 Task: Look for space in Ocosingo, Mexico from 4th September, 2023 to 10th September, 2023 for 1 adult in price range Rs.9000 to Rs.17000. Place can be private room with 1  bedroom having 1 bed and 1 bathroom. Property type can be house, flat, guest house, hotel. Booking option can be shelf check-in. Required host language is English.
Action: Mouse moved to (417, 87)
Screenshot: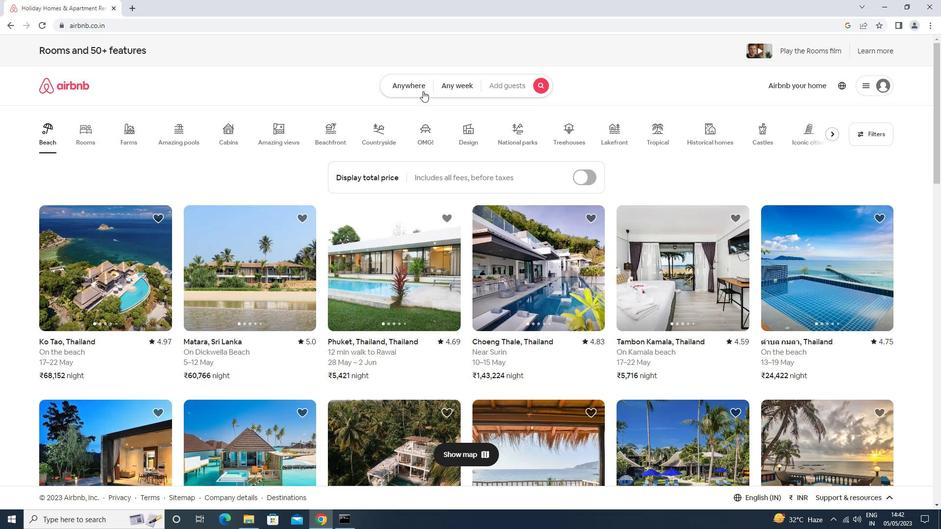 
Action: Mouse pressed left at (417, 87)
Screenshot: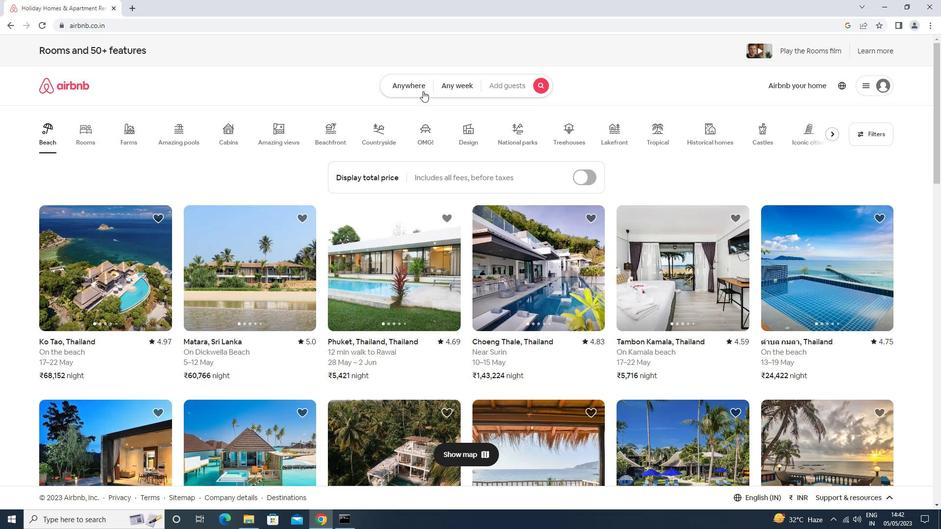 
Action: Mouse moved to (337, 127)
Screenshot: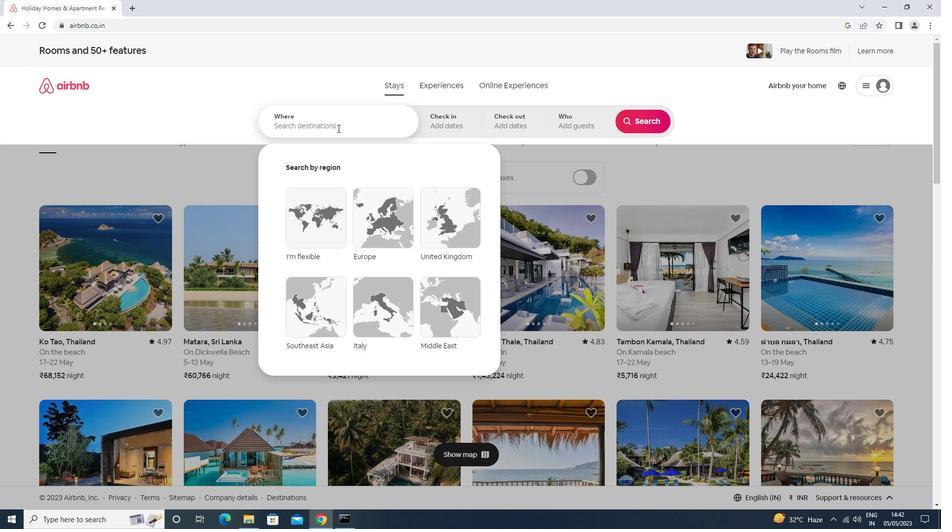 
Action: Mouse pressed left at (337, 127)
Screenshot: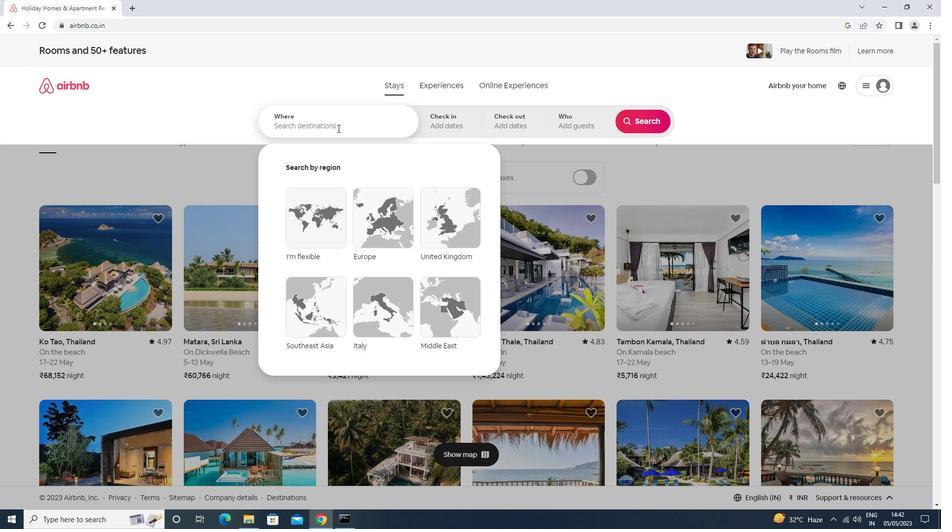 
Action: Mouse moved to (326, 130)
Screenshot: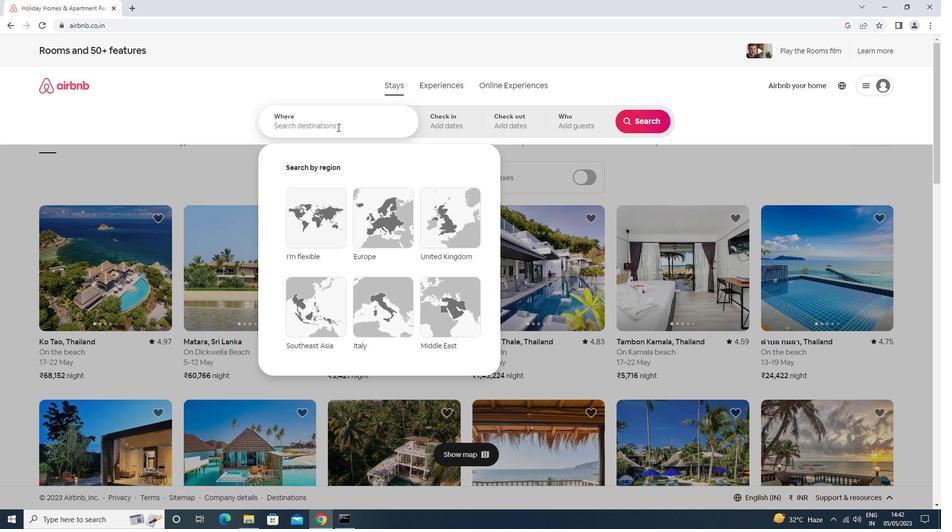 
Action: Key pressed <Key.shift>OCOSI9<Key.down><Key.down><Key.enter>
Screenshot: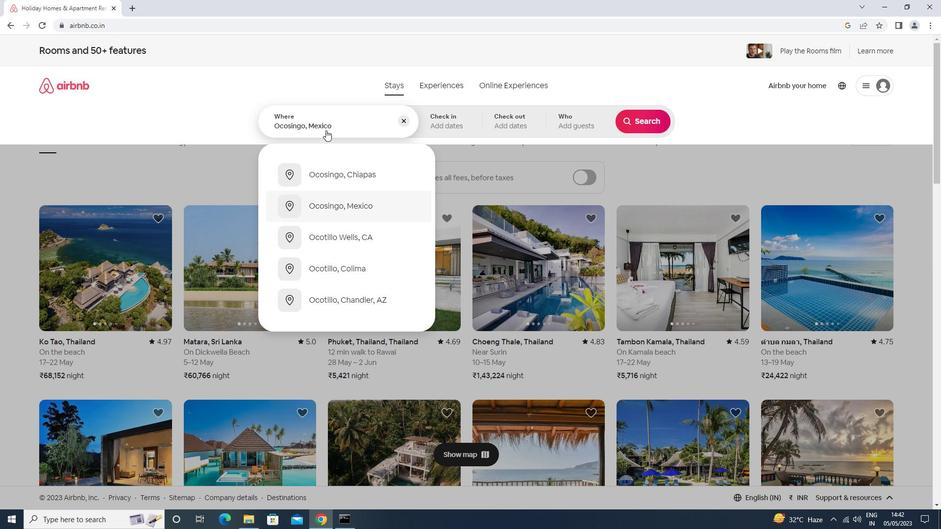 
Action: Mouse moved to (495, 264)
Screenshot: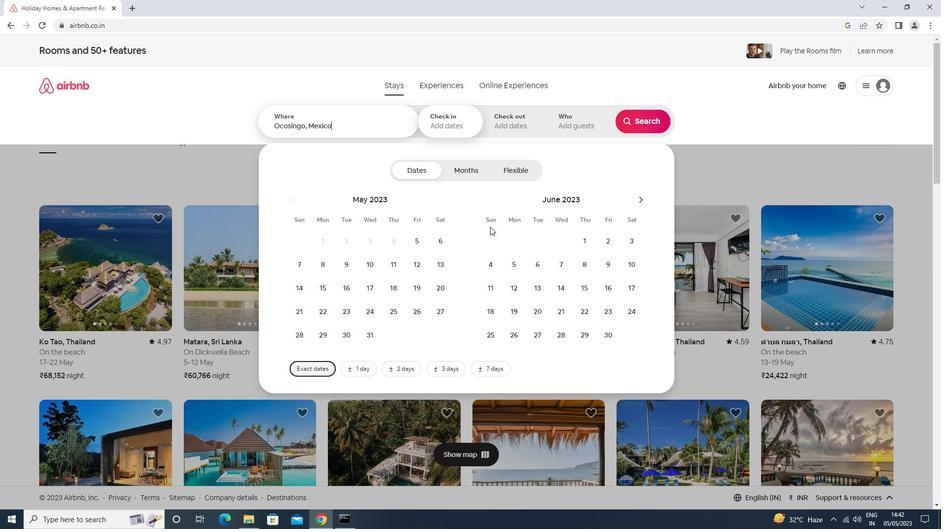 
Action: Mouse pressed left at (495, 264)
Screenshot: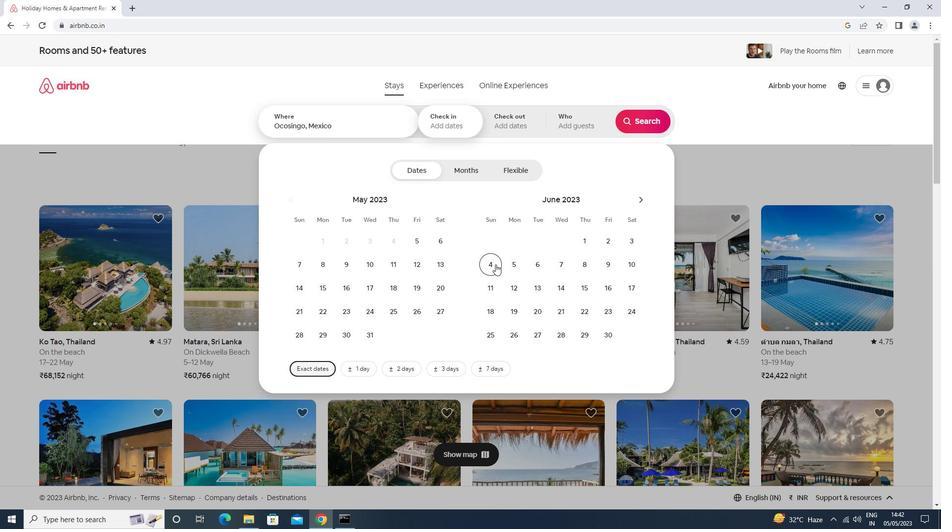 
Action: Mouse moved to (634, 269)
Screenshot: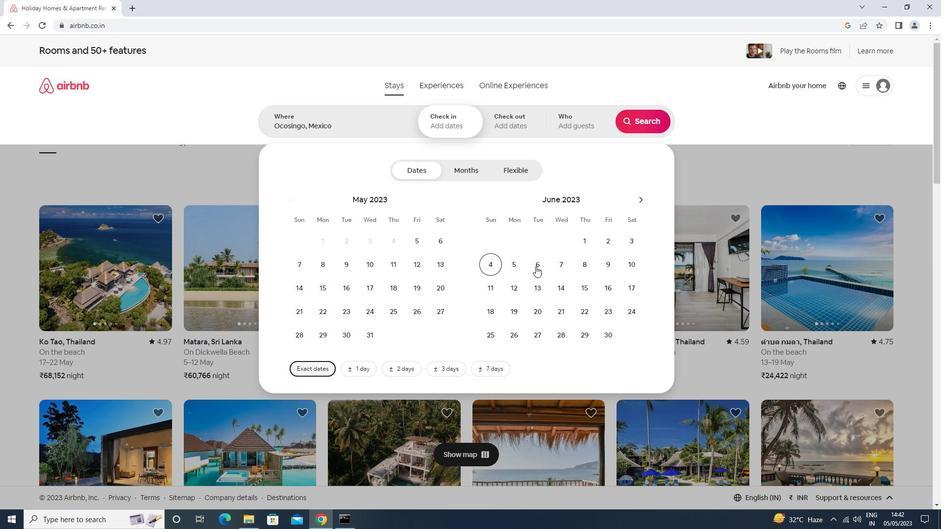 
Action: Mouse pressed left at (634, 269)
Screenshot: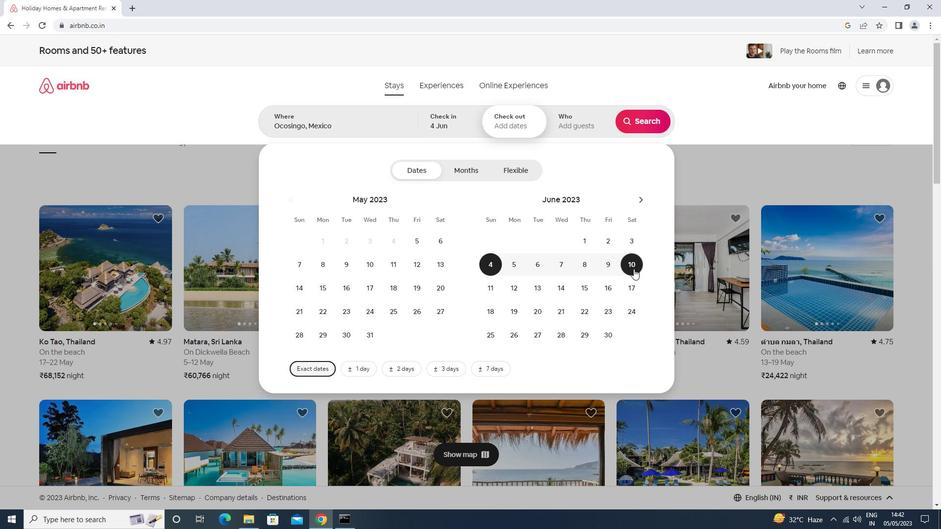 
Action: Mouse moved to (578, 125)
Screenshot: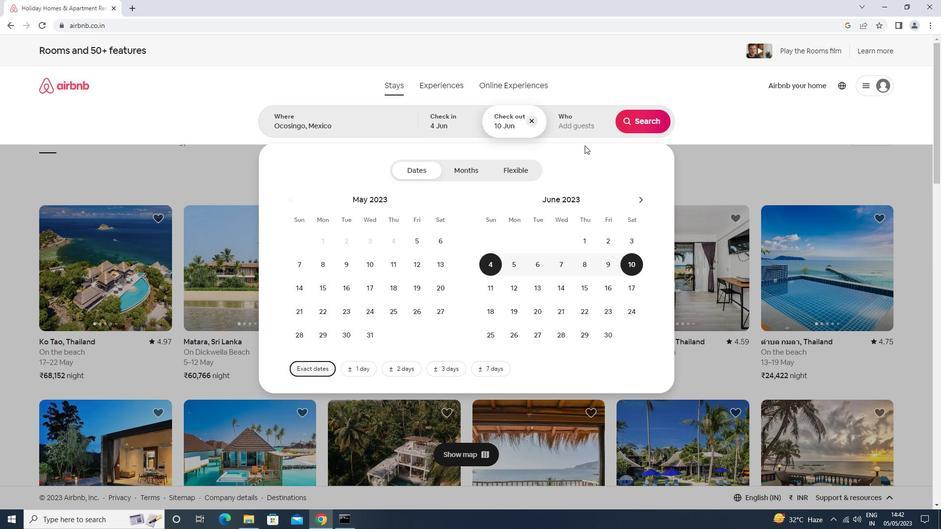 
Action: Mouse pressed left at (578, 125)
Screenshot: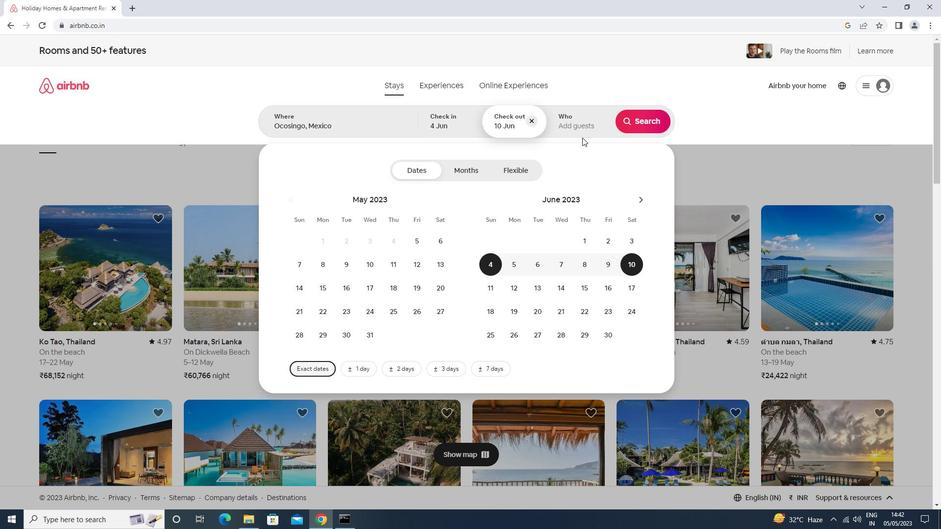 
Action: Mouse moved to (651, 175)
Screenshot: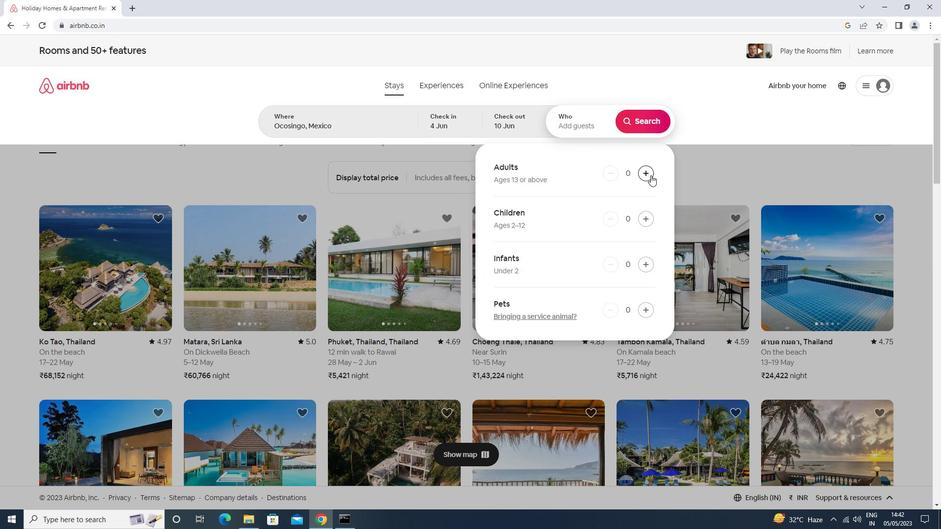 
Action: Mouse pressed left at (651, 175)
Screenshot: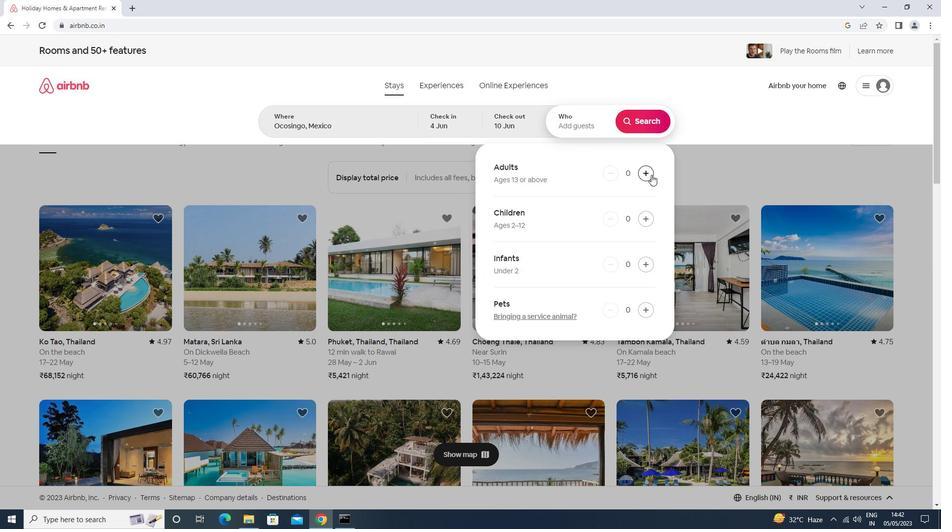 
Action: Mouse moved to (639, 124)
Screenshot: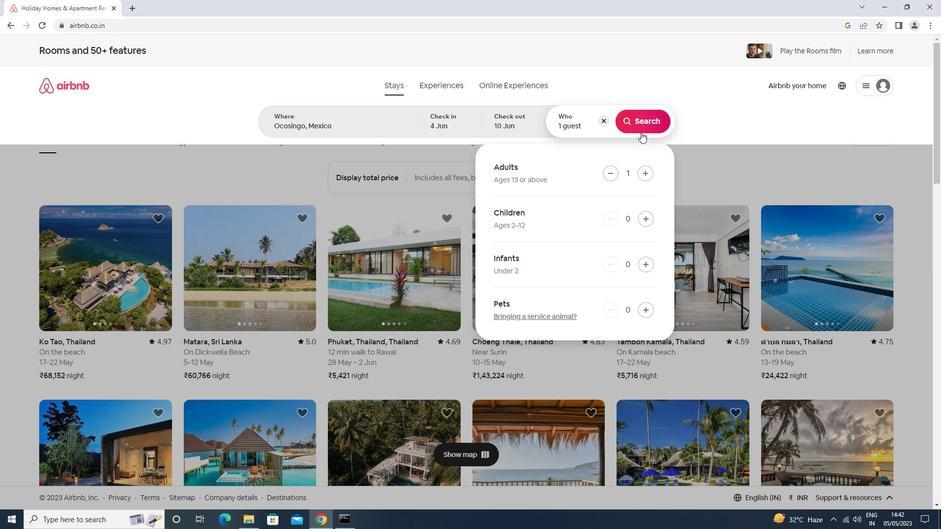 
Action: Mouse pressed left at (639, 124)
Screenshot: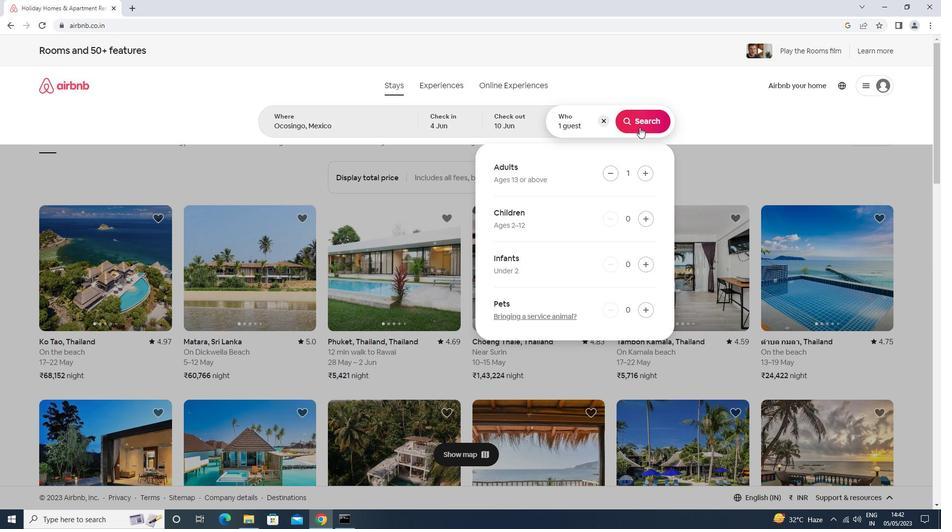 
Action: Mouse moved to (909, 98)
Screenshot: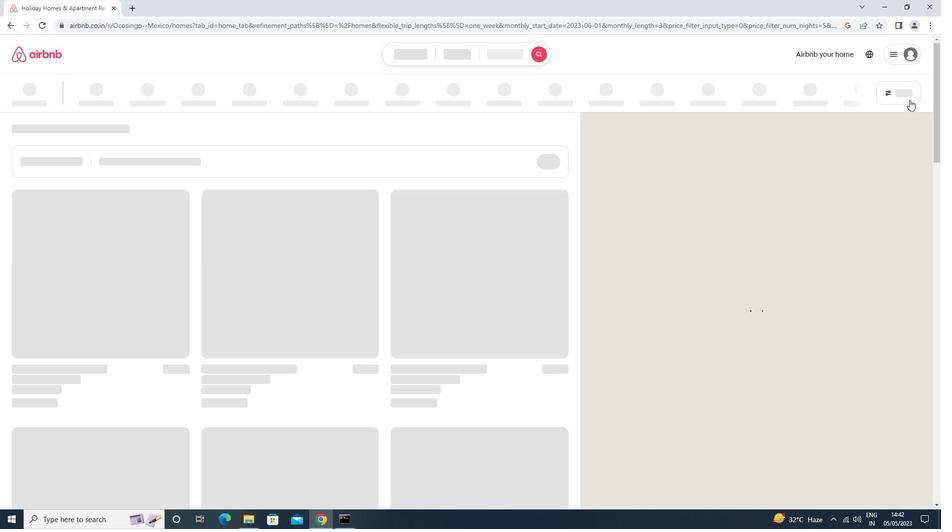
Action: Mouse pressed left at (909, 98)
Screenshot: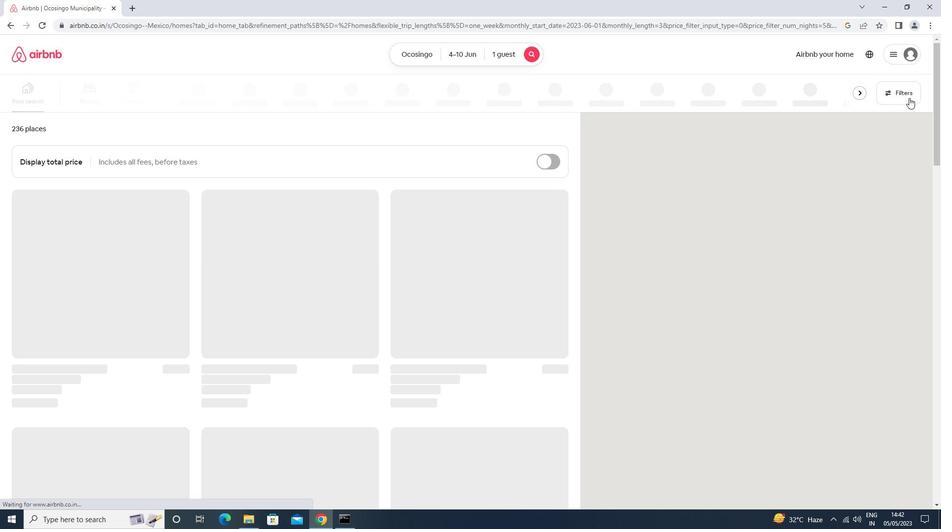 
Action: Mouse moved to (379, 334)
Screenshot: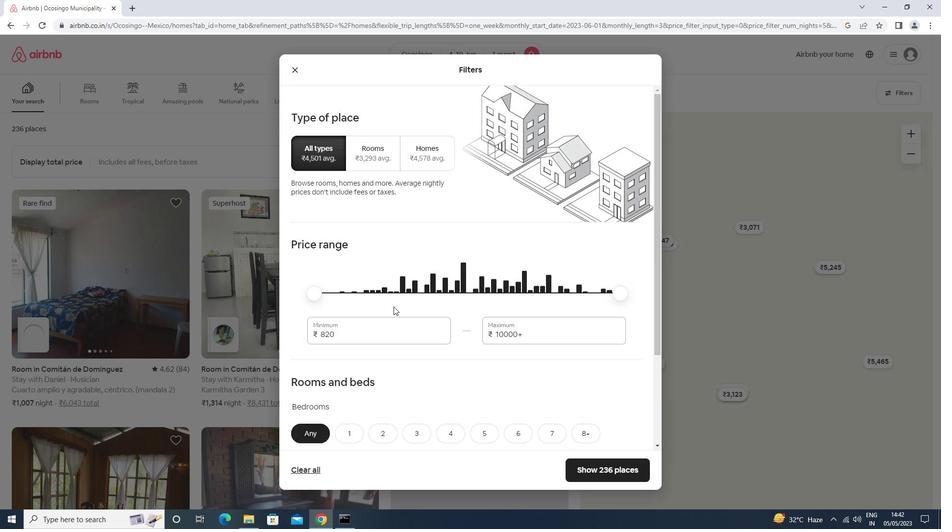 
Action: Mouse pressed left at (379, 334)
Screenshot: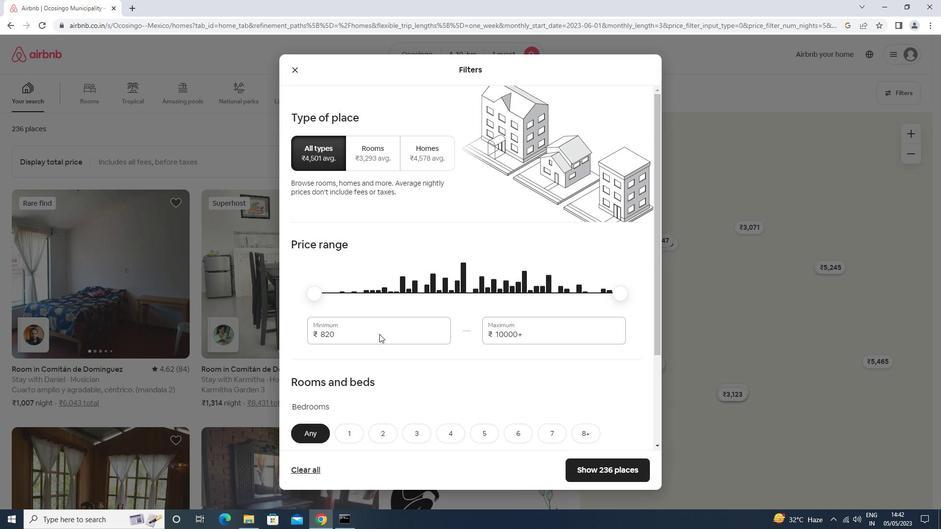 
Action: Mouse moved to (379, 334)
Screenshot: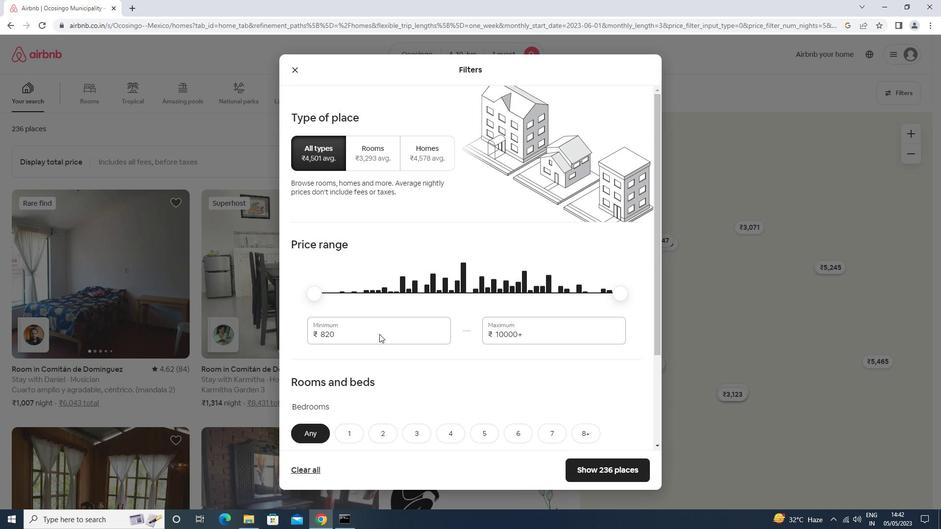 
Action: Key pressed <Key.backspace><Key.backspace><Key.backspace>90000<Key.tab>17000
Screenshot: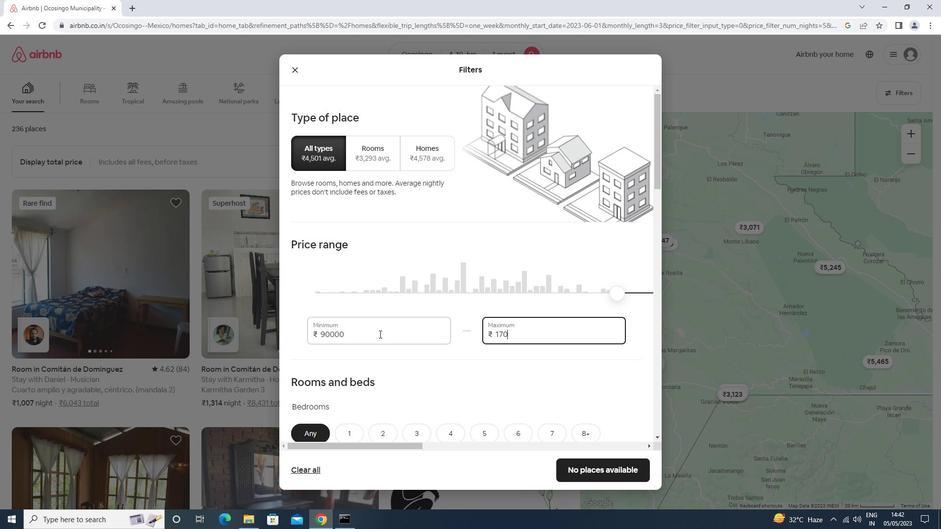 
Action: Mouse scrolled (379, 333) with delta (0, 0)
Screenshot: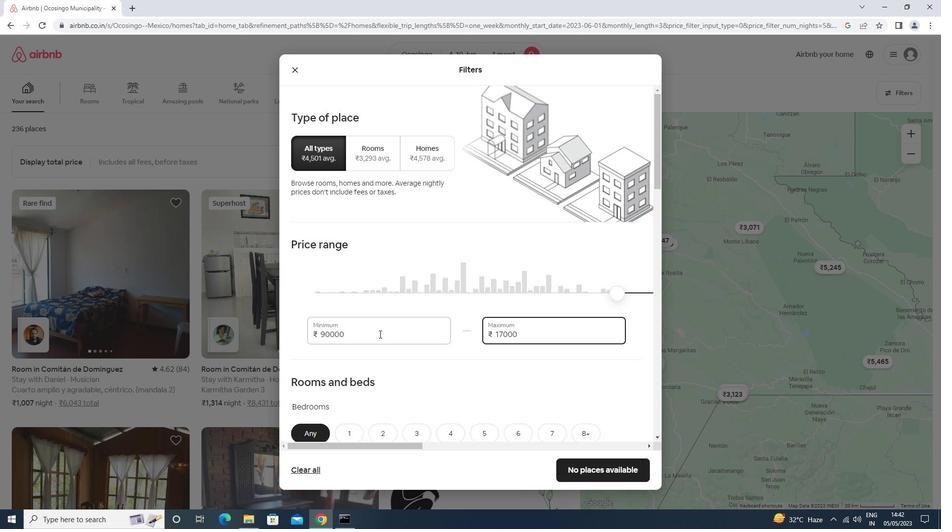 
Action: Mouse scrolled (379, 333) with delta (0, 0)
Screenshot: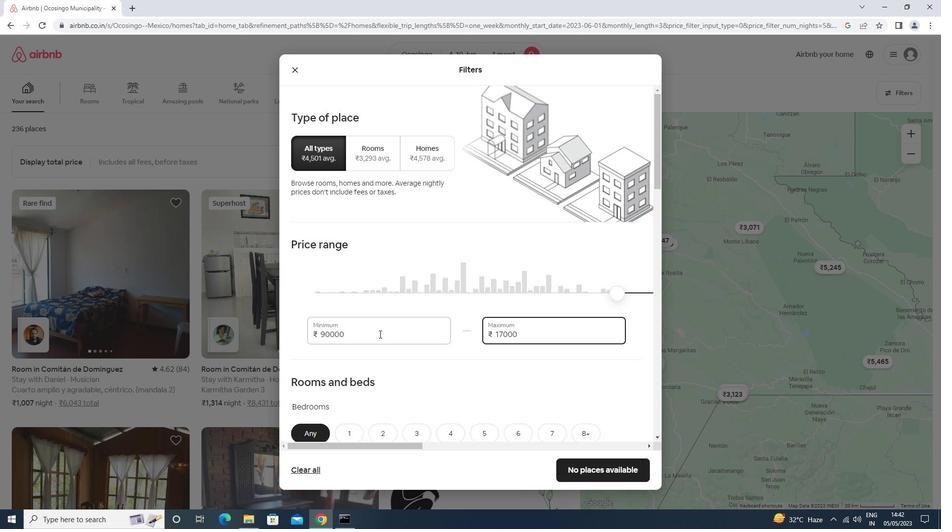 
Action: Mouse scrolled (379, 333) with delta (0, 0)
Screenshot: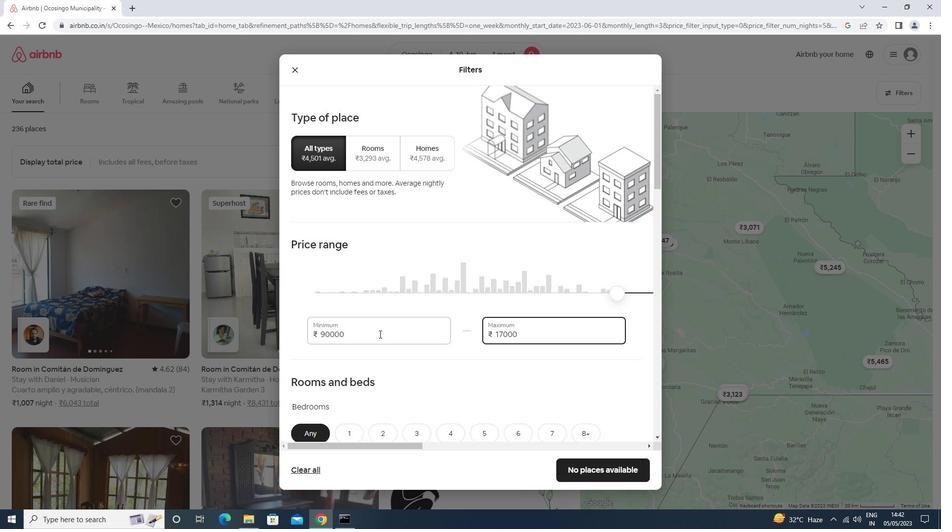 
Action: Mouse scrolled (379, 333) with delta (0, 0)
Screenshot: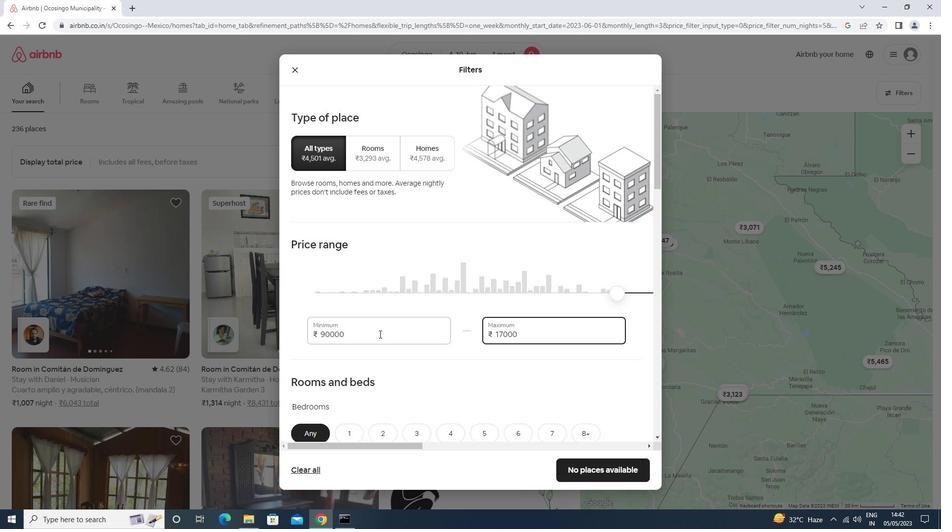 
Action: Mouse scrolled (379, 333) with delta (0, 0)
Screenshot: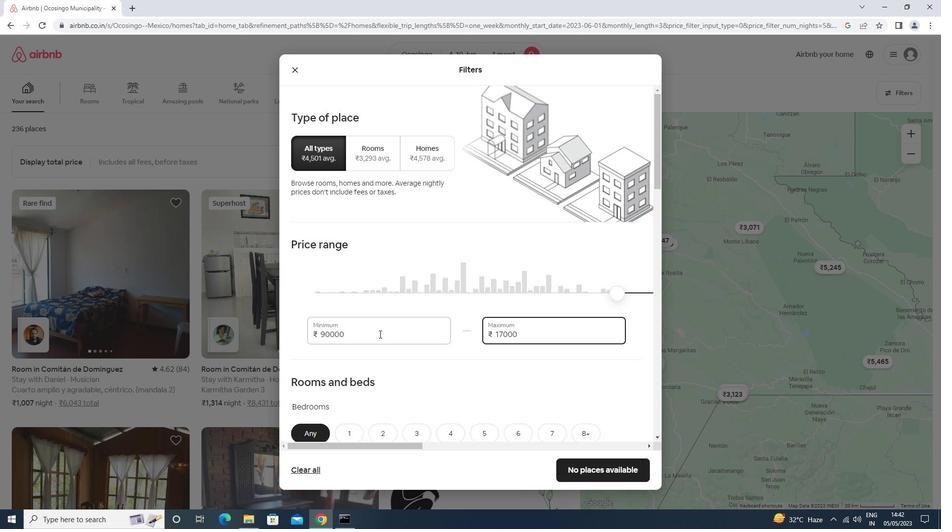 
Action: Mouse moved to (340, 188)
Screenshot: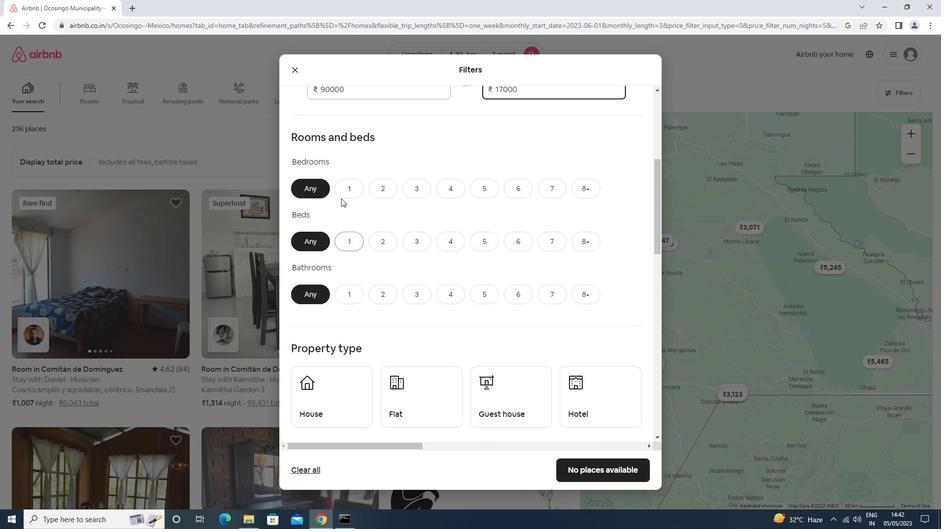 
Action: Mouse pressed left at (340, 188)
Screenshot: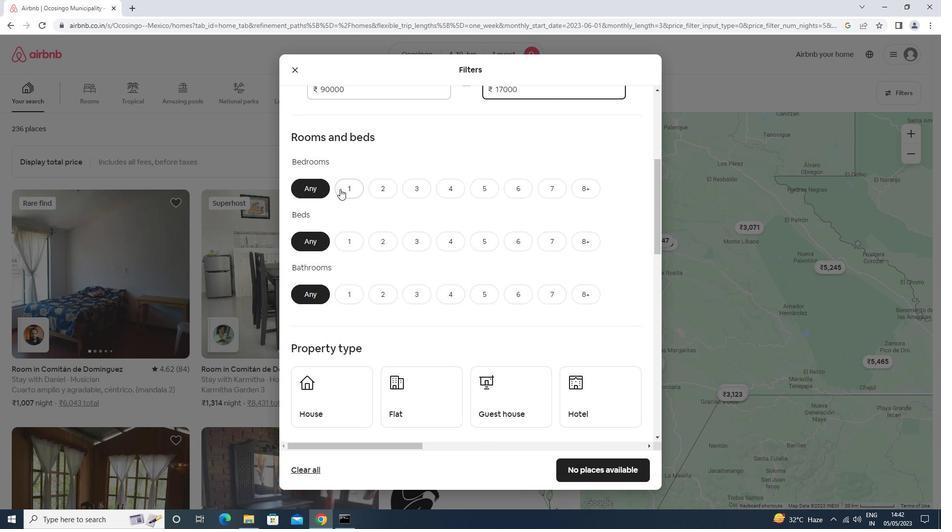 
Action: Mouse moved to (348, 243)
Screenshot: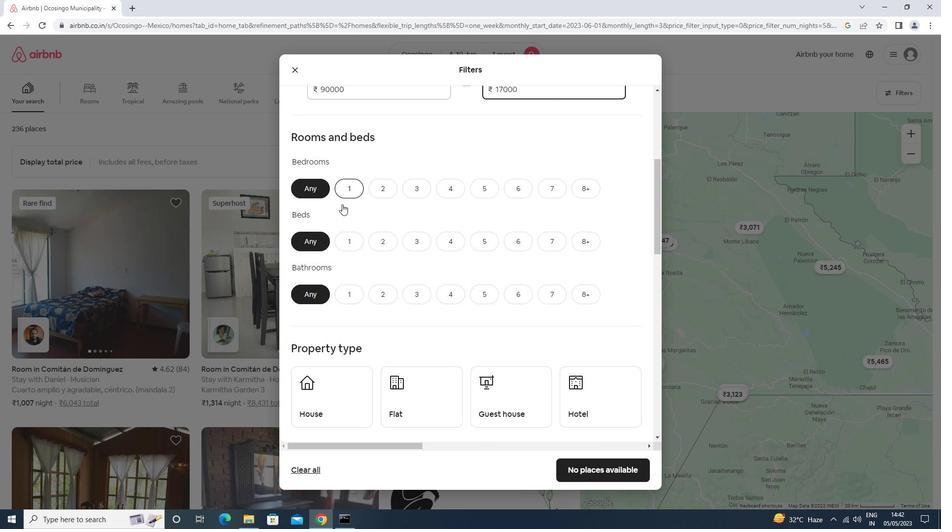 
Action: Mouse pressed left at (348, 243)
Screenshot: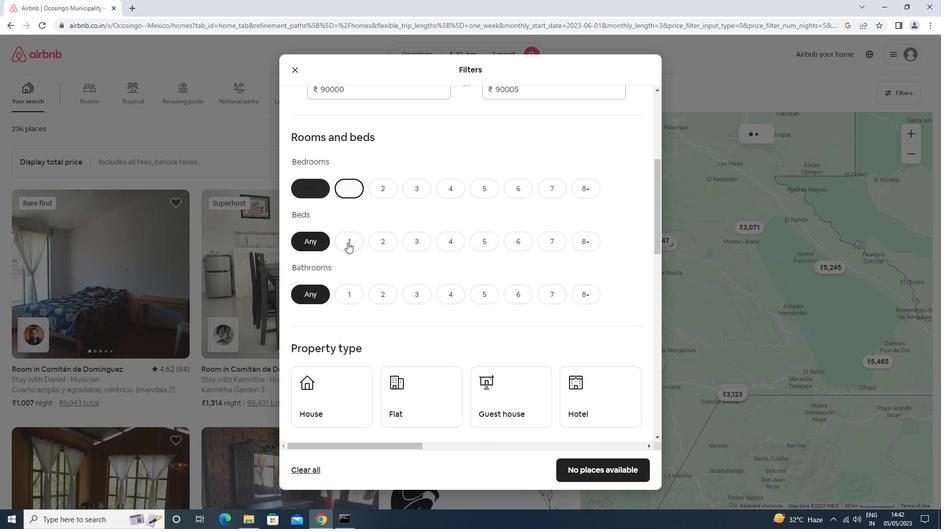 
Action: Mouse moved to (345, 298)
Screenshot: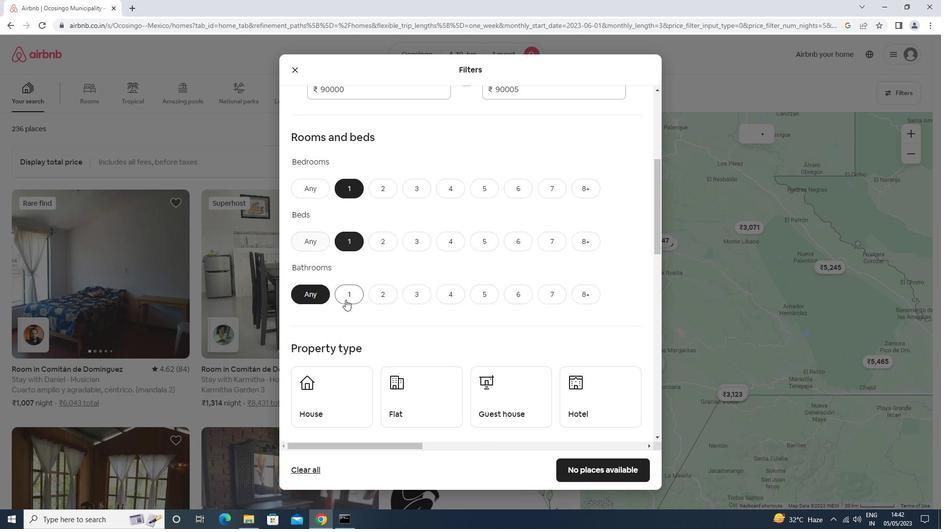 
Action: Mouse pressed left at (345, 298)
Screenshot: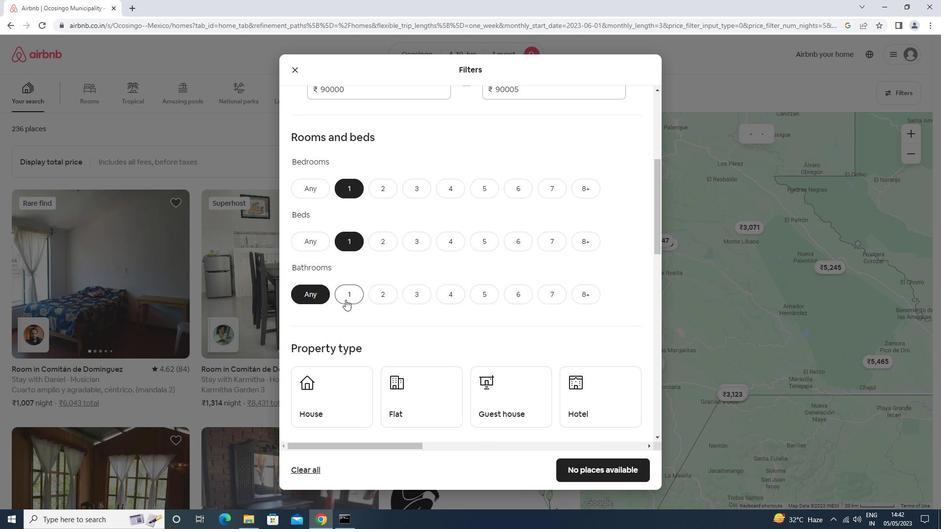 
Action: Mouse moved to (344, 290)
Screenshot: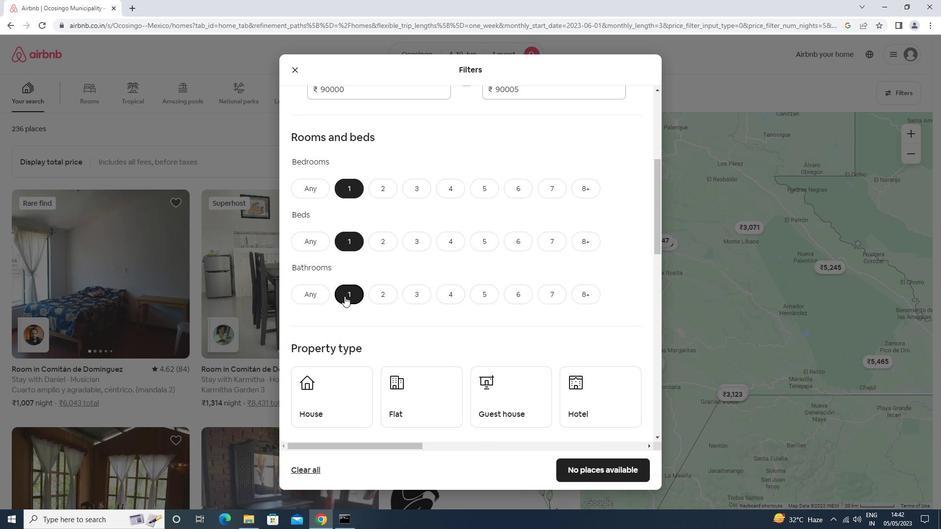 
Action: Mouse scrolled (344, 290) with delta (0, 0)
Screenshot: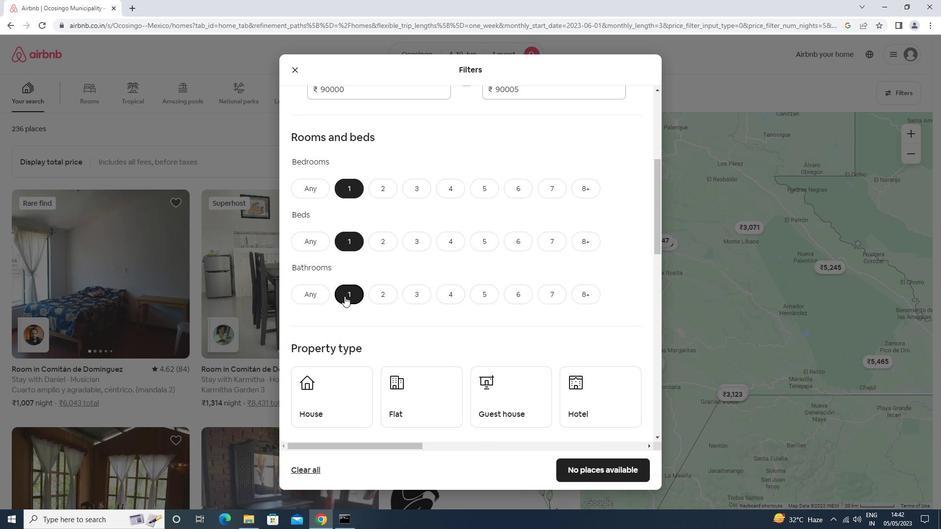 
Action: Mouse scrolled (344, 290) with delta (0, 0)
Screenshot: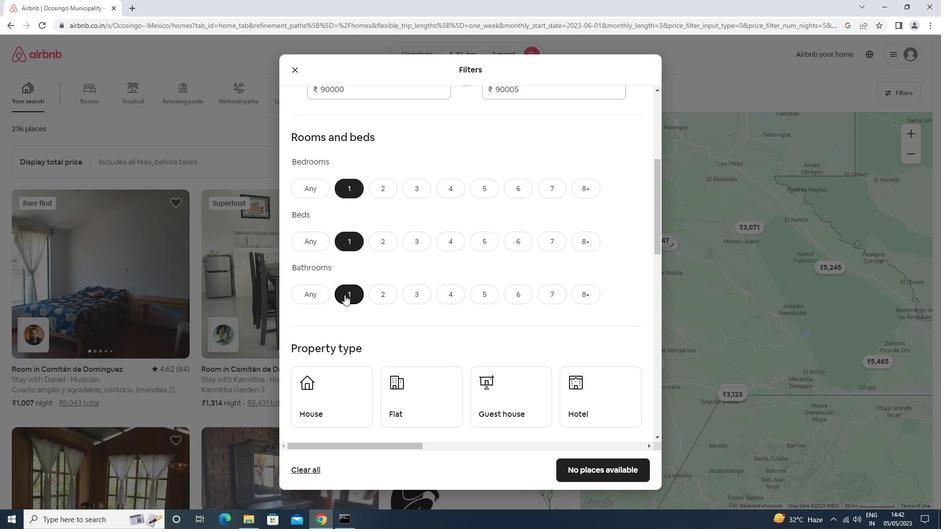 
Action: Mouse scrolled (344, 290) with delta (0, 0)
Screenshot: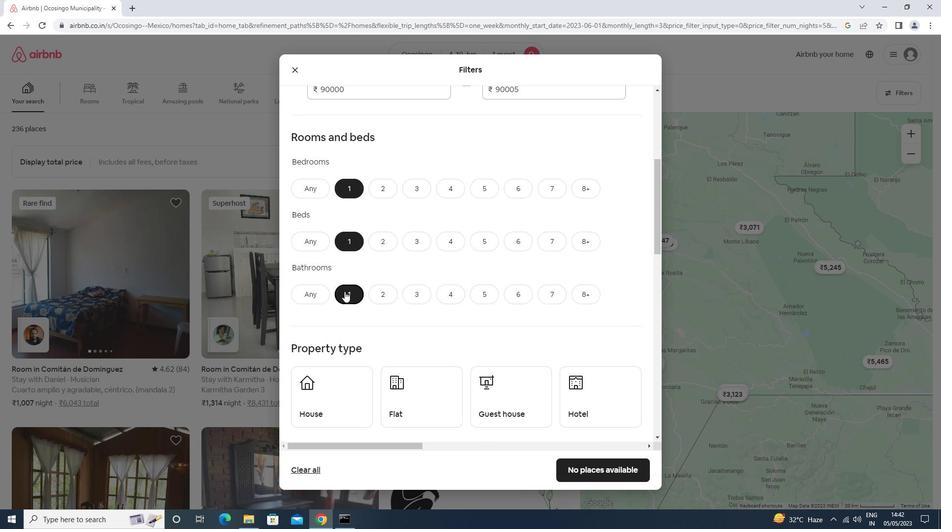 
Action: Mouse scrolled (344, 290) with delta (0, 0)
Screenshot: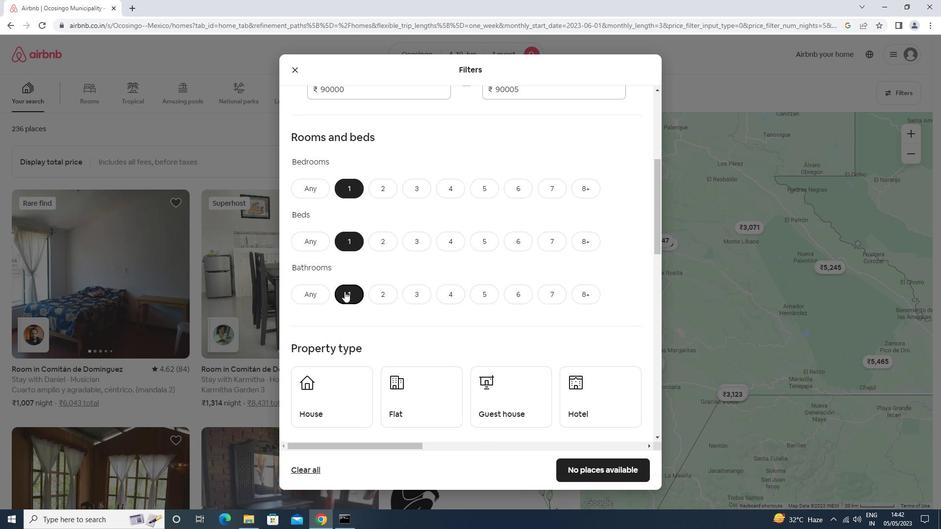 
Action: Mouse moved to (345, 219)
Screenshot: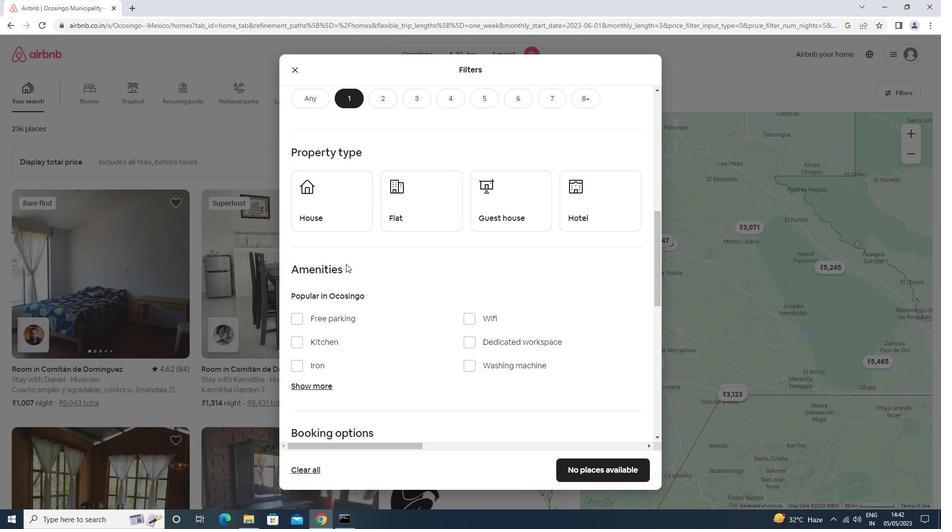 
Action: Mouse pressed left at (345, 219)
Screenshot: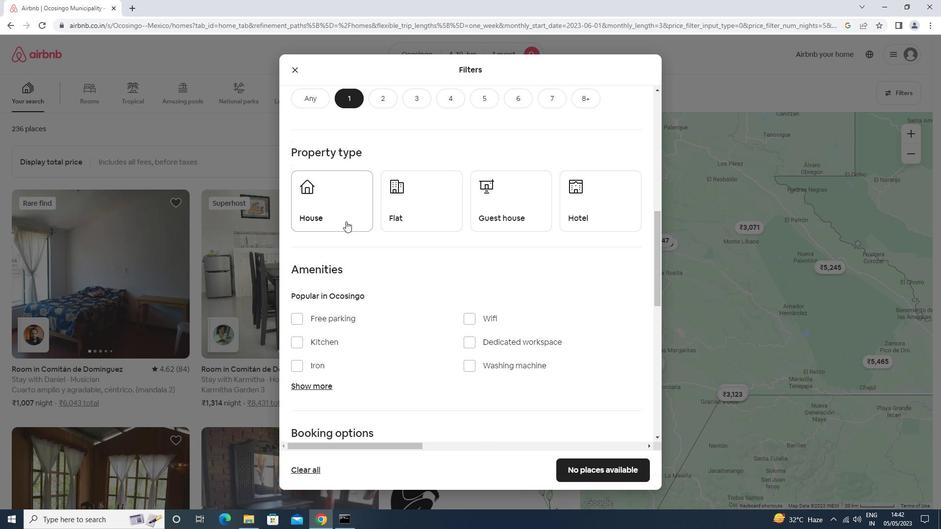
Action: Mouse moved to (408, 215)
Screenshot: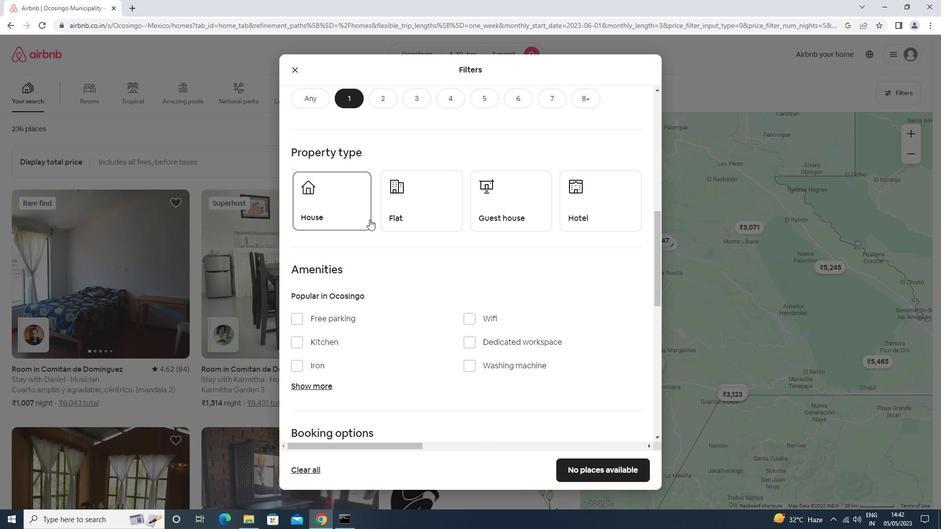 
Action: Mouse pressed left at (408, 215)
Screenshot: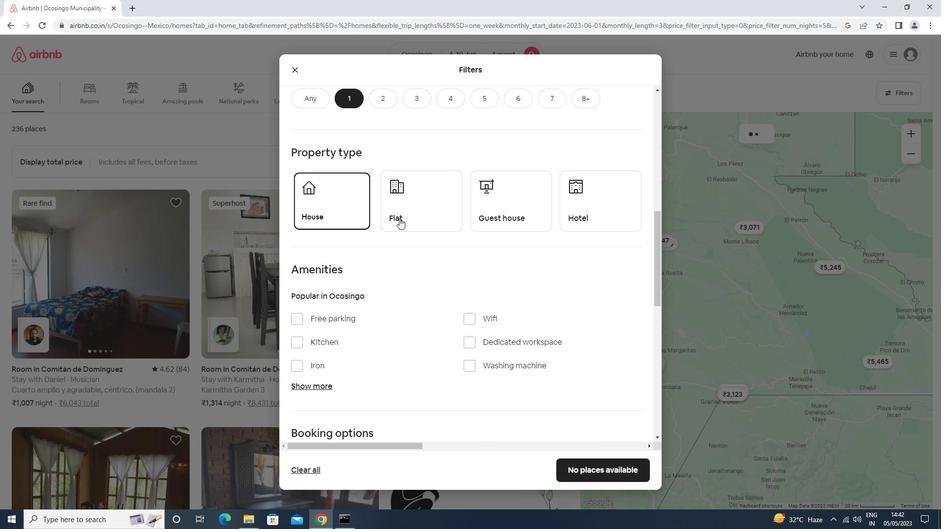 
Action: Mouse moved to (538, 209)
Screenshot: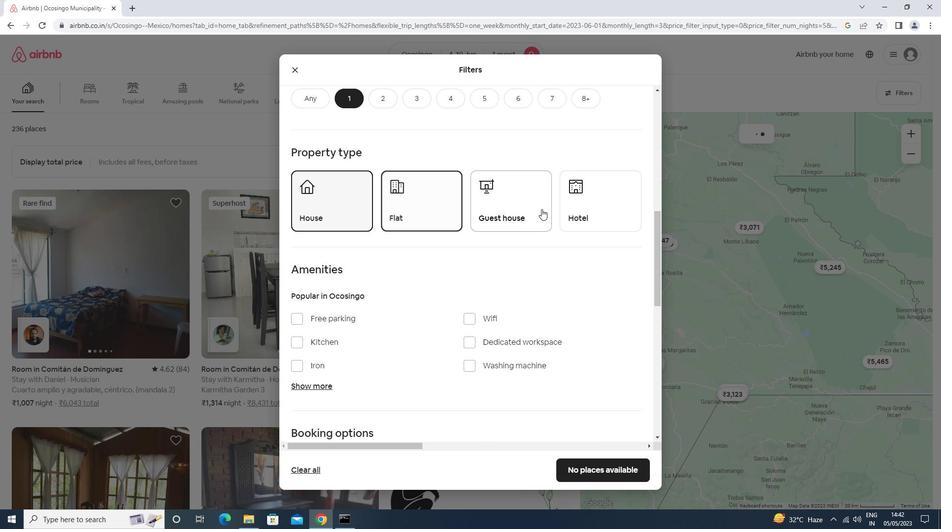 
Action: Mouse pressed left at (538, 209)
Screenshot: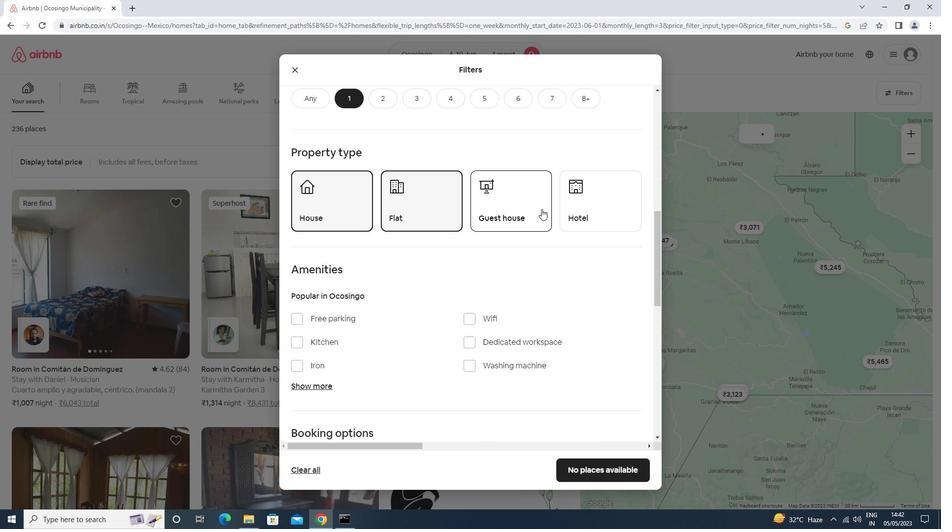 
Action: Mouse moved to (583, 204)
Screenshot: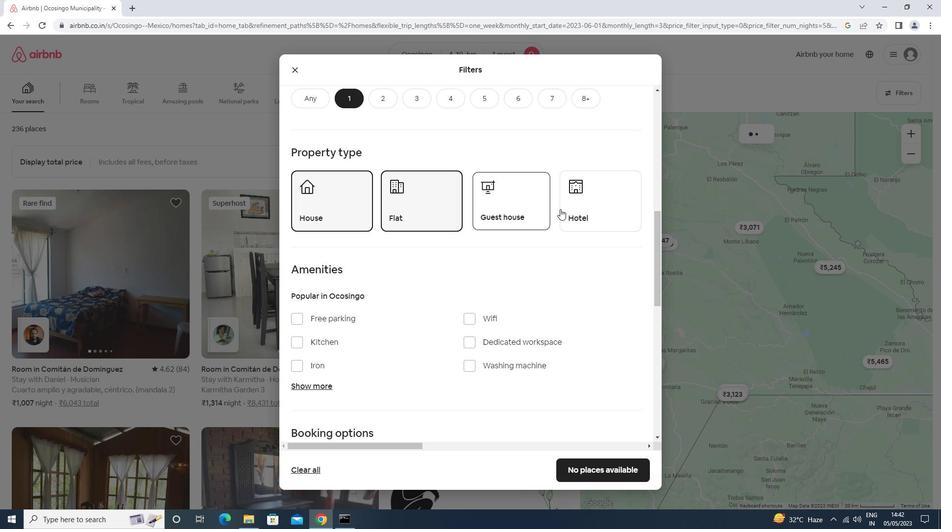 
Action: Mouse pressed left at (583, 204)
Screenshot: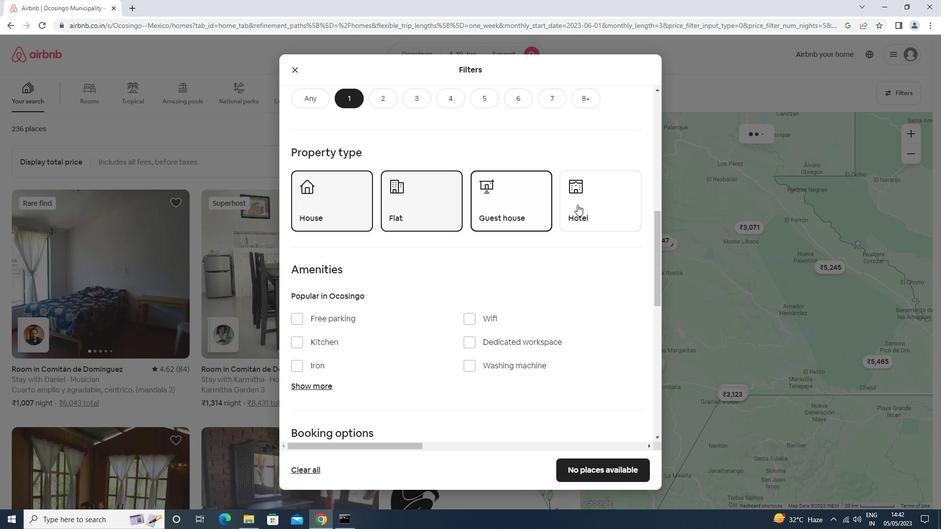 
Action: Mouse moved to (584, 204)
Screenshot: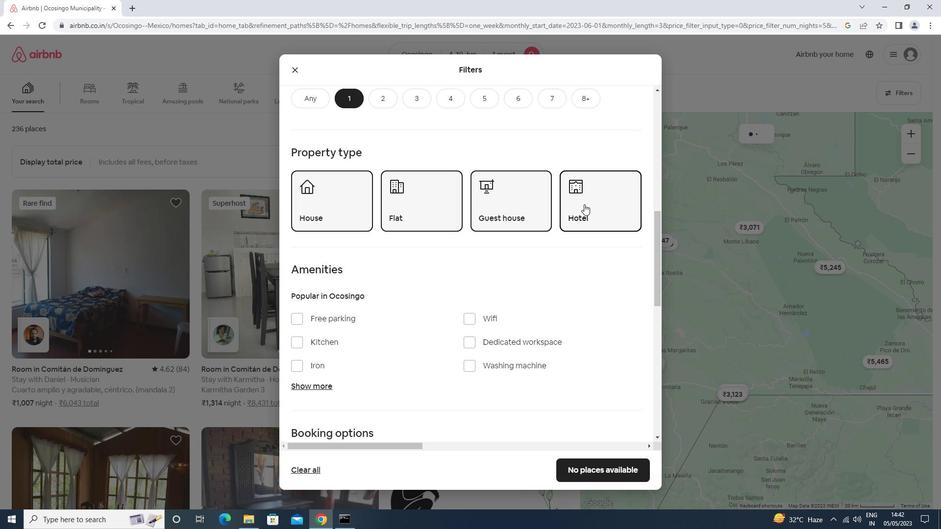 
Action: Mouse scrolled (584, 204) with delta (0, 0)
Screenshot: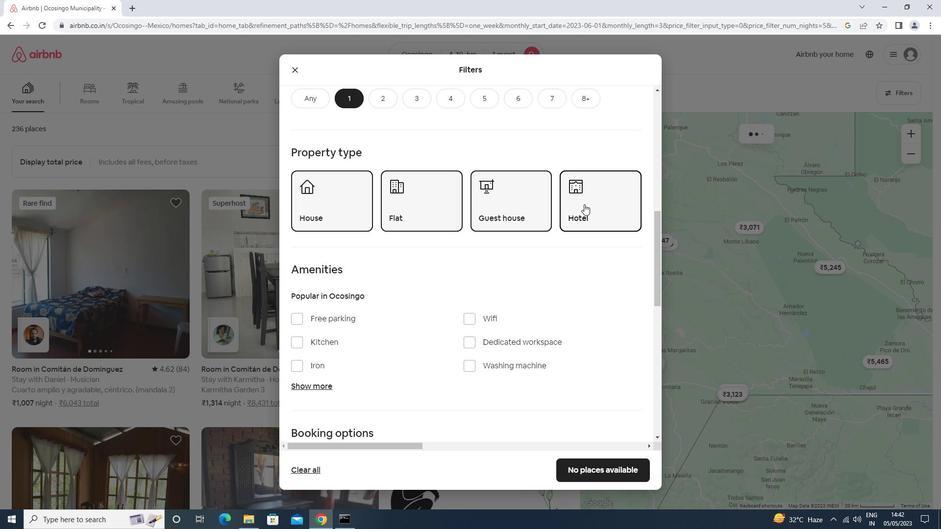 
Action: Mouse scrolled (584, 204) with delta (0, 0)
Screenshot: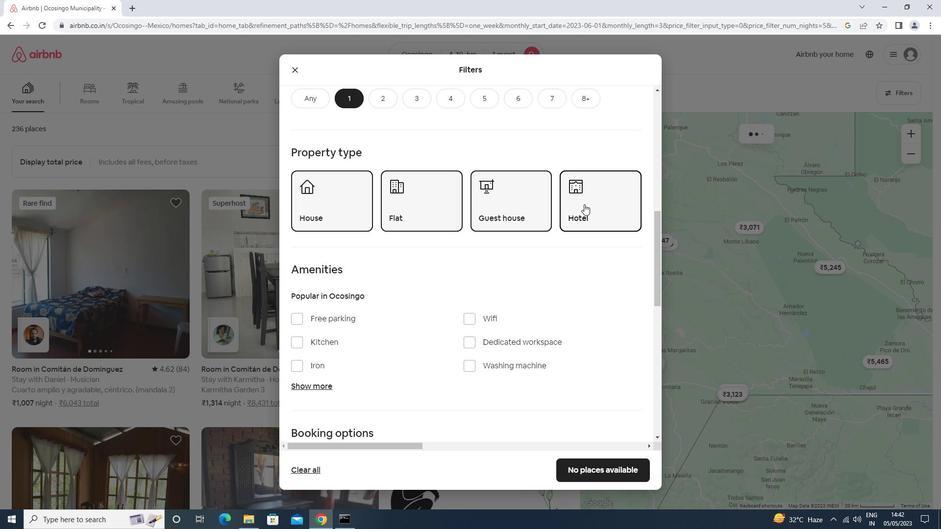 
Action: Mouse scrolled (584, 204) with delta (0, 0)
Screenshot: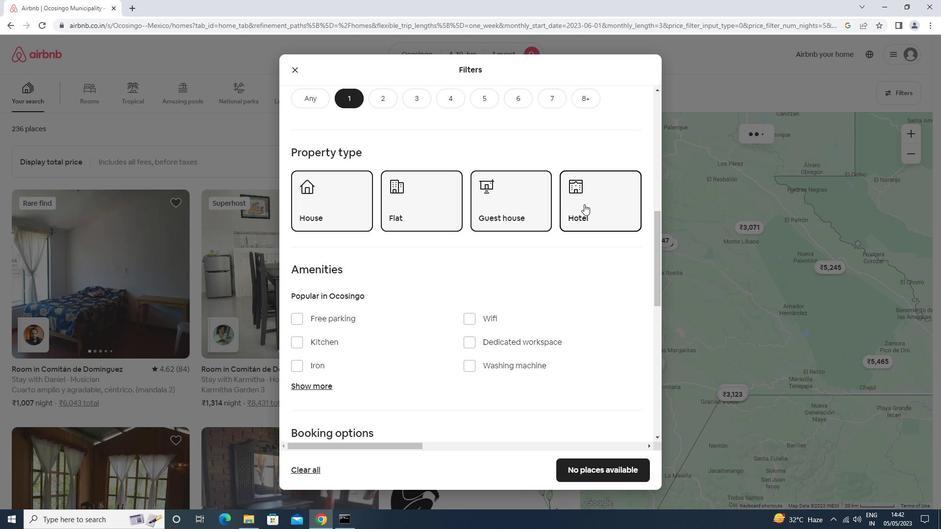 
Action: Mouse moved to (583, 204)
Screenshot: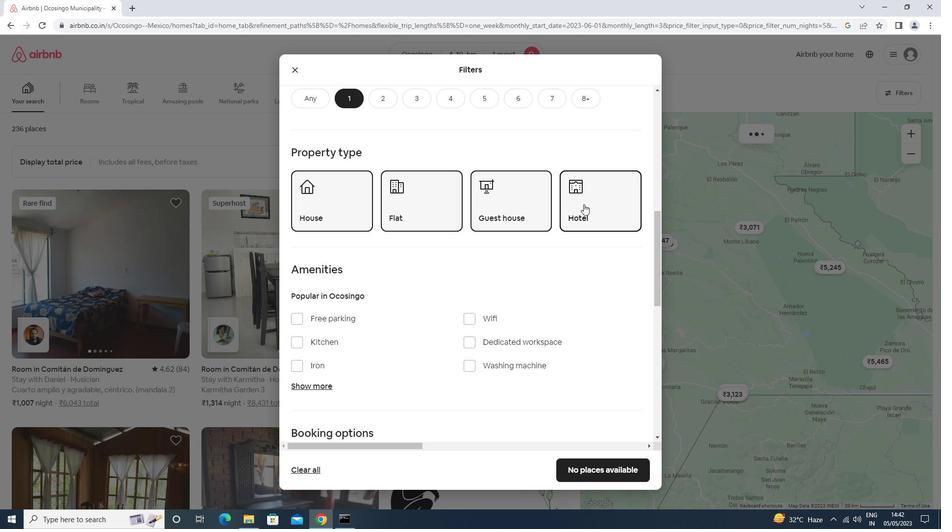 
Action: Mouse scrolled (583, 204) with delta (0, 0)
Screenshot: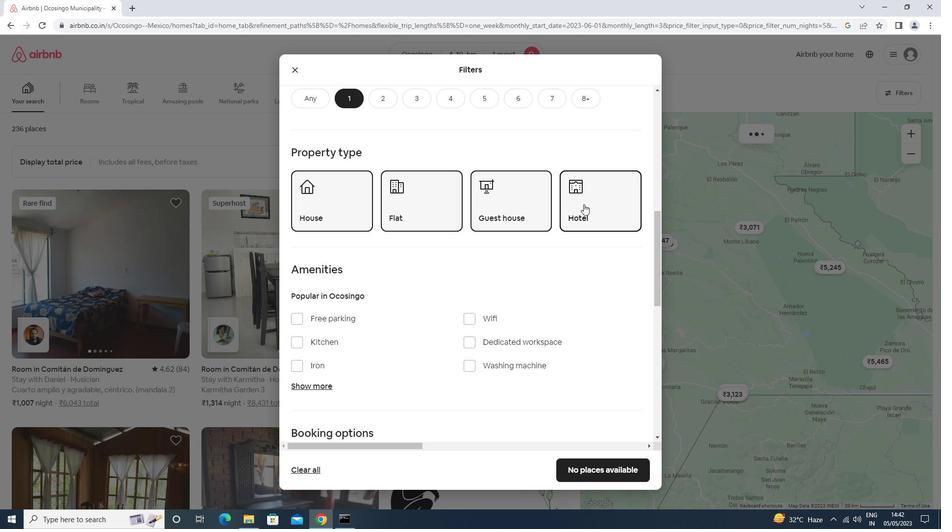 
Action: Mouse moved to (581, 205)
Screenshot: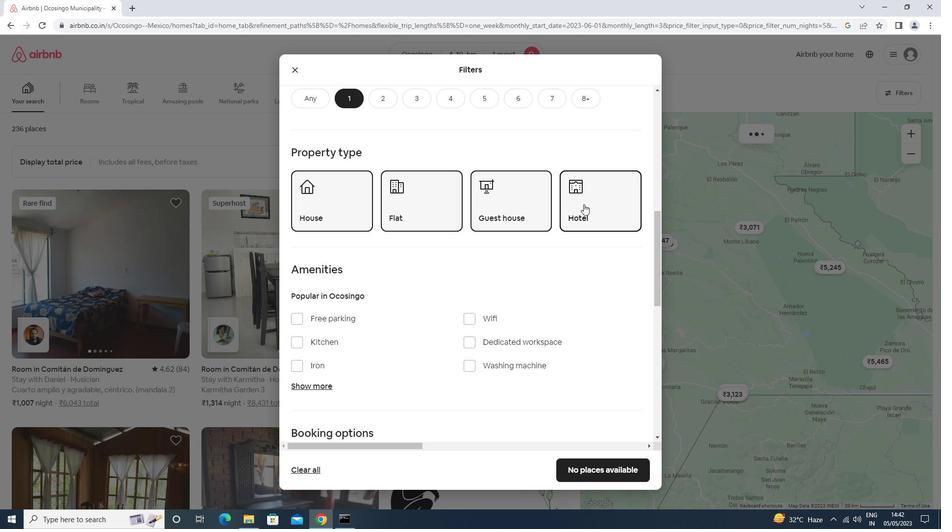 
Action: Mouse scrolled (581, 204) with delta (0, 0)
Screenshot: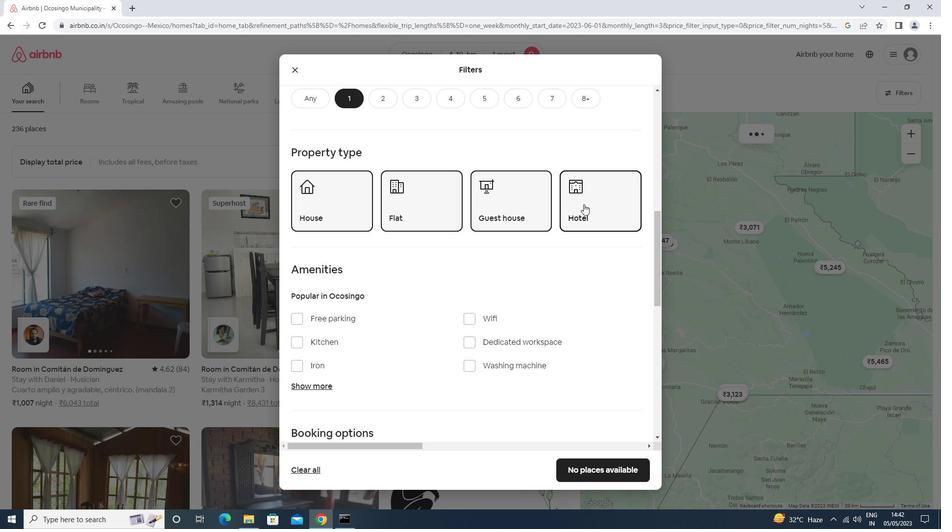 
Action: Mouse scrolled (581, 204) with delta (0, 0)
Screenshot: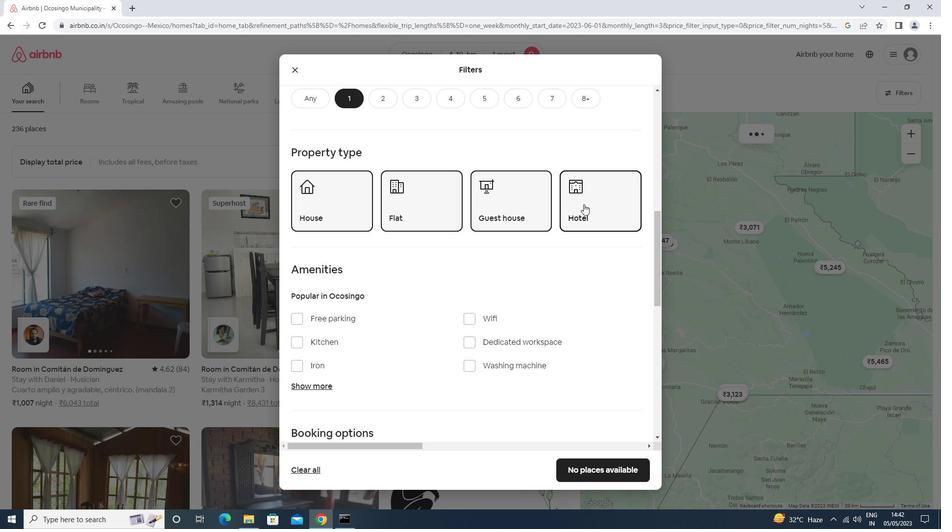 
Action: Mouse moved to (619, 205)
Screenshot: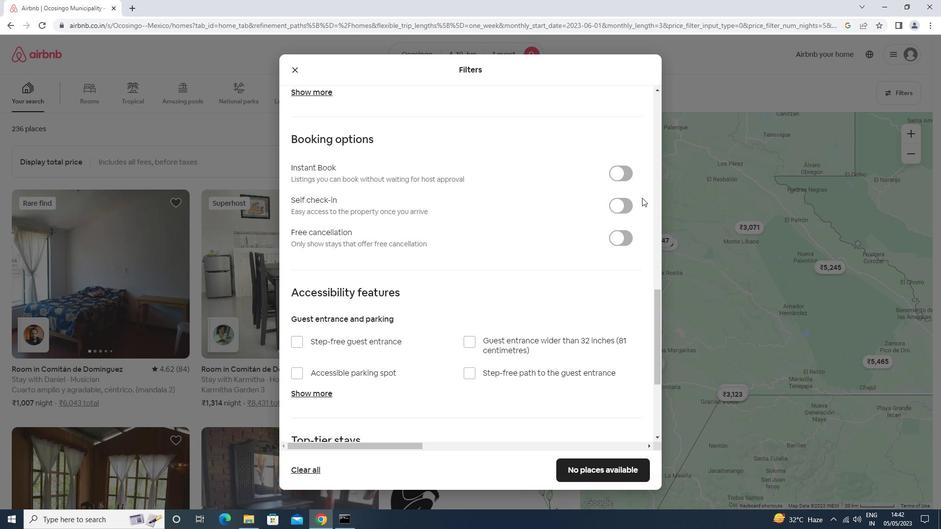 
Action: Mouse pressed left at (619, 205)
Screenshot: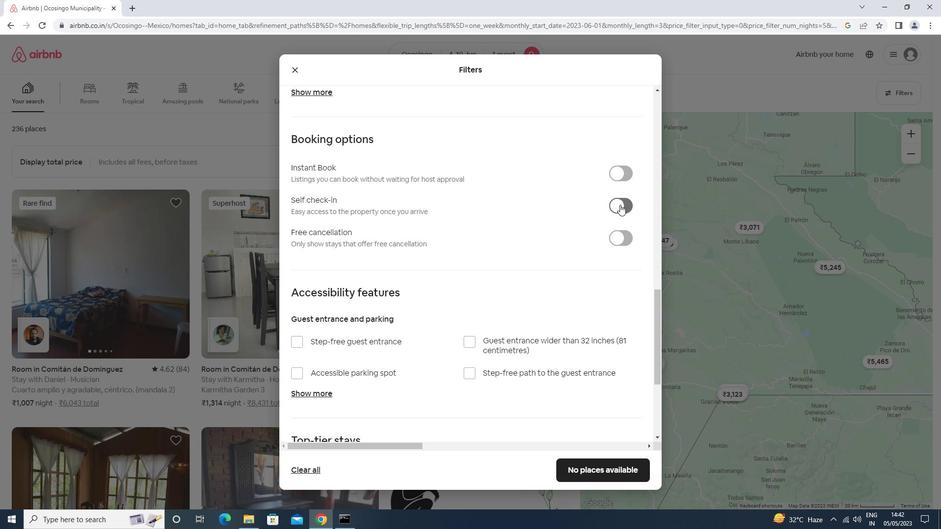 
Action: Mouse moved to (611, 209)
Screenshot: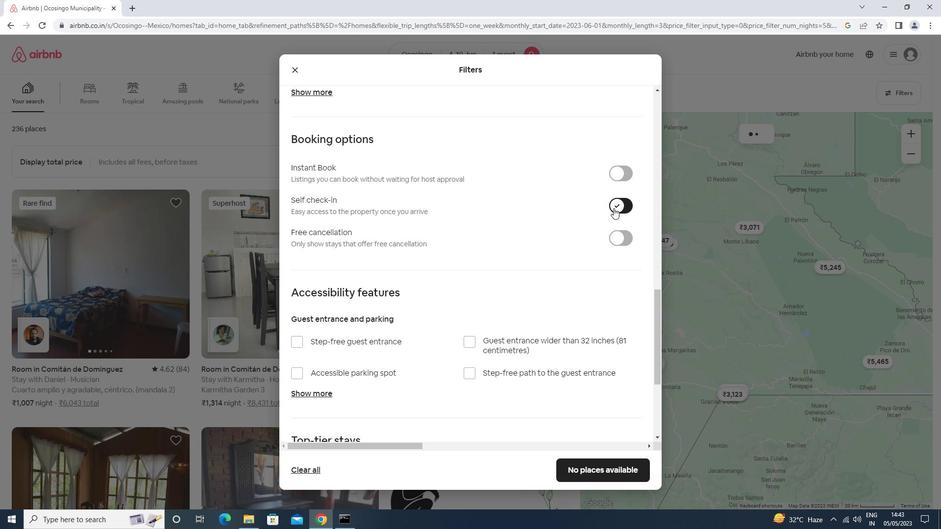 
Action: Mouse scrolled (611, 209) with delta (0, 0)
Screenshot: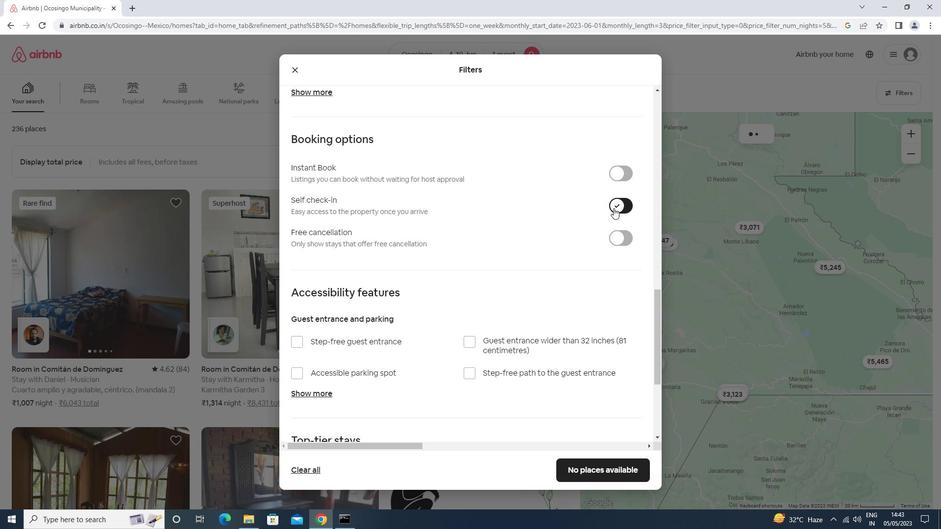 
Action: Mouse moved to (610, 211)
Screenshot: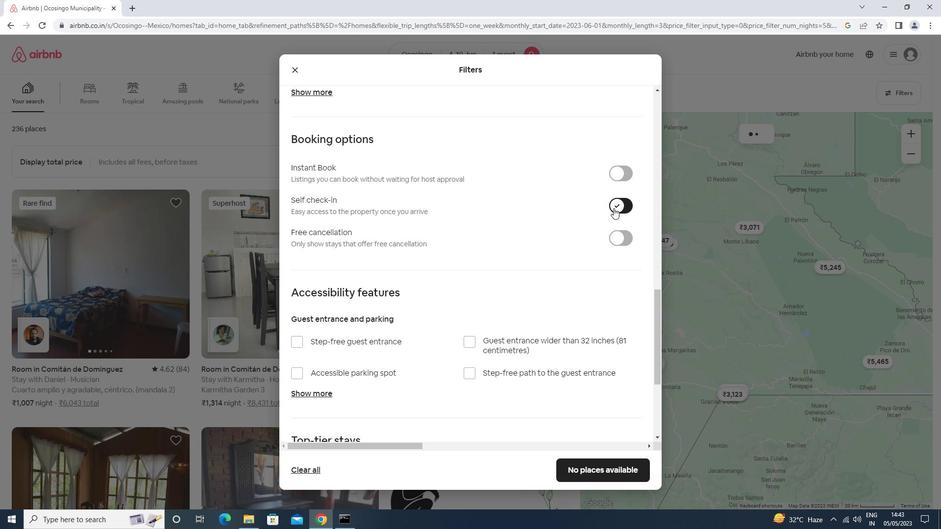 
Action: Mouse scrolled (610, 210) with delta (0, 0)
Screenshot: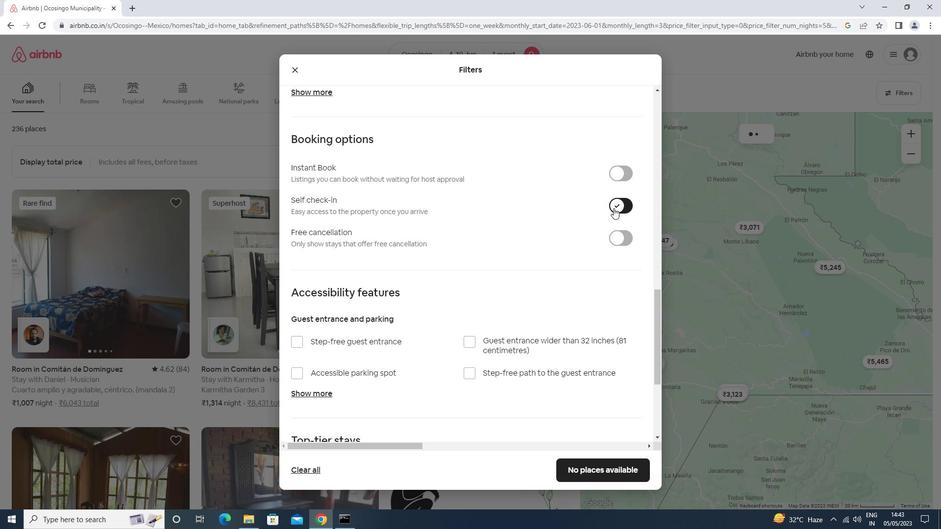 
Action: Mouse scrolled (610, 210) with delta (0, 0)
Screenshot: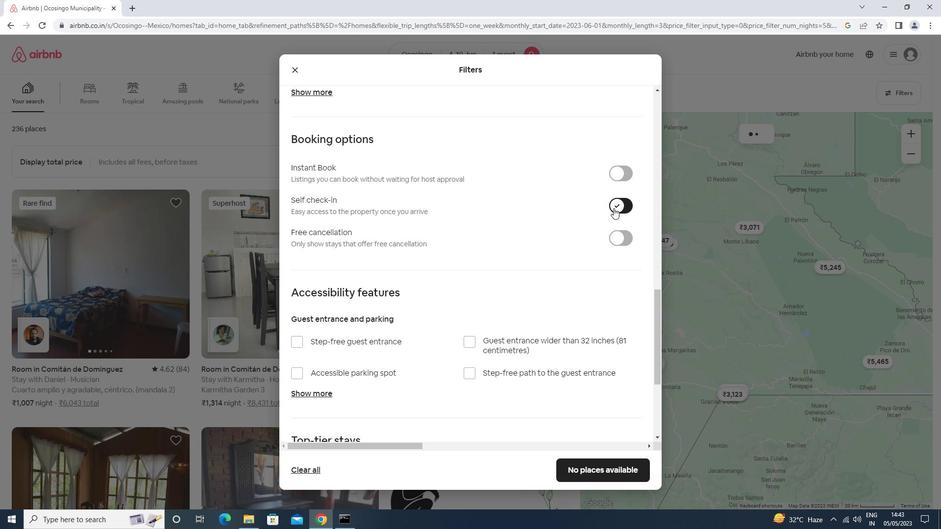 
Action: Mouse scrolled (610, 210) with delta (0, 0)
Screenshot: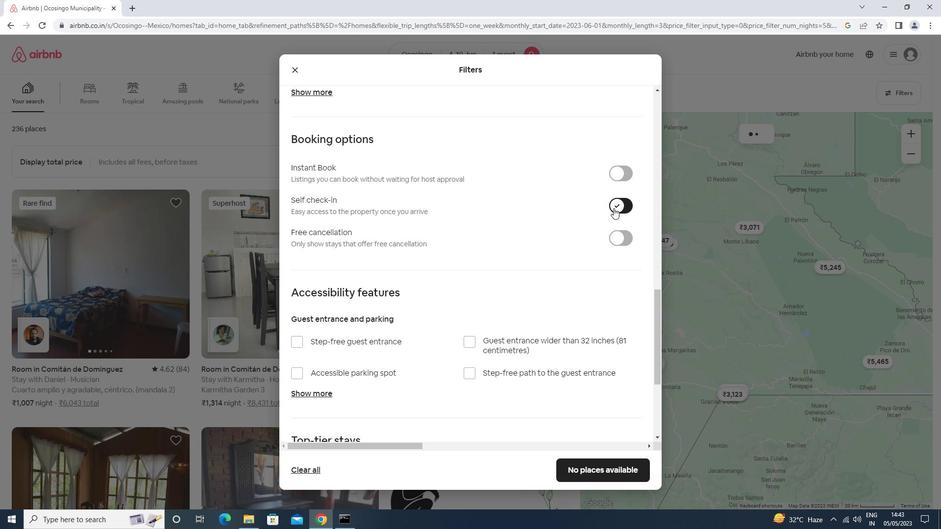 
Action: Mouse scrolled (610, 210) with delta (0, 0)
Screenshot: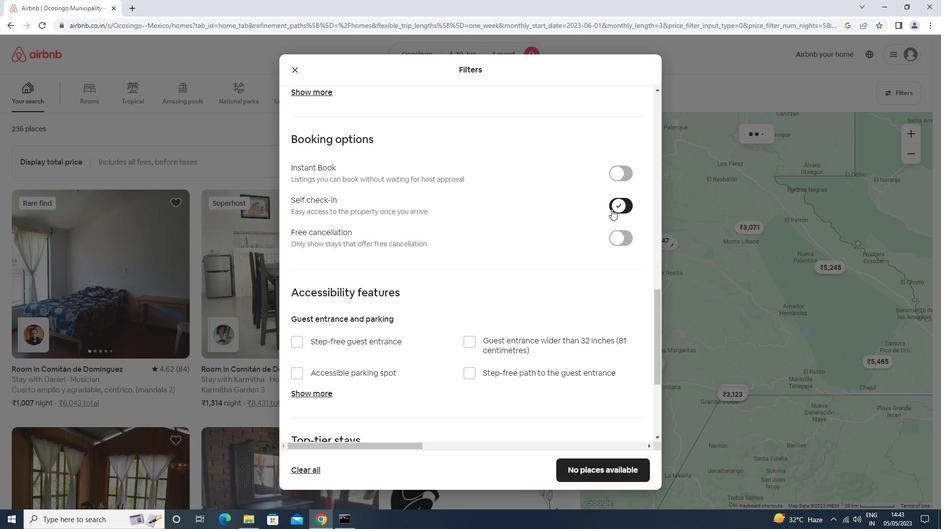 
Action: Mouse scrolled (610, 210) with delta (0, 0)
Screenshot: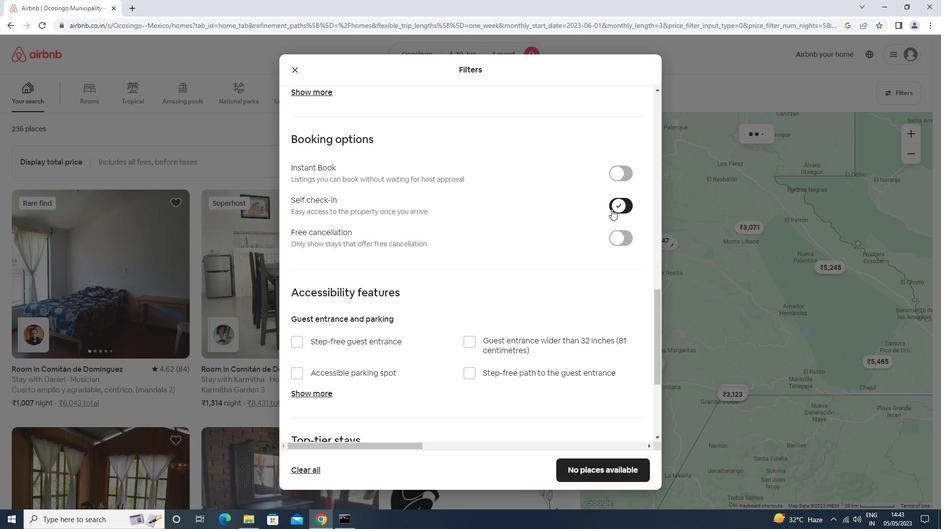 
Action: Mouse moved to (609, 212)
Screenshot: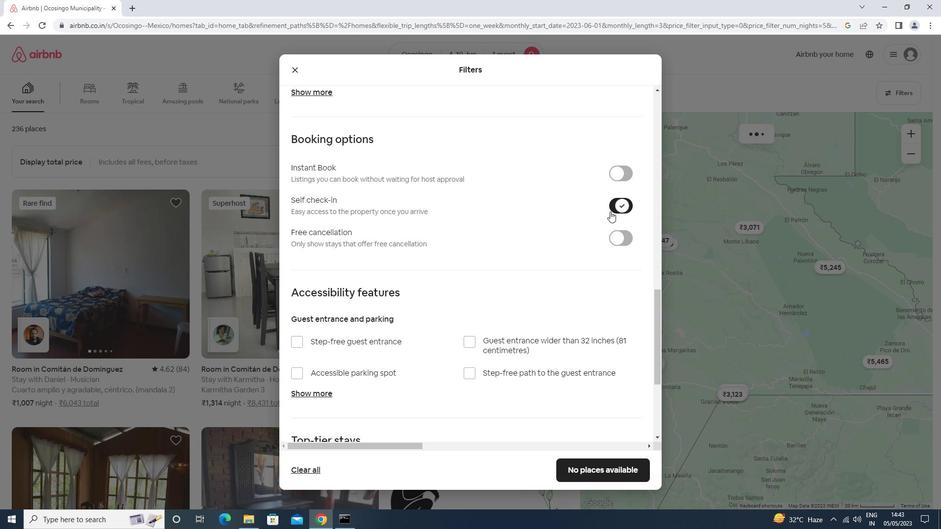 
Action: Mouse scrolled (609, 211) with delta (0, 0)
Screenshot: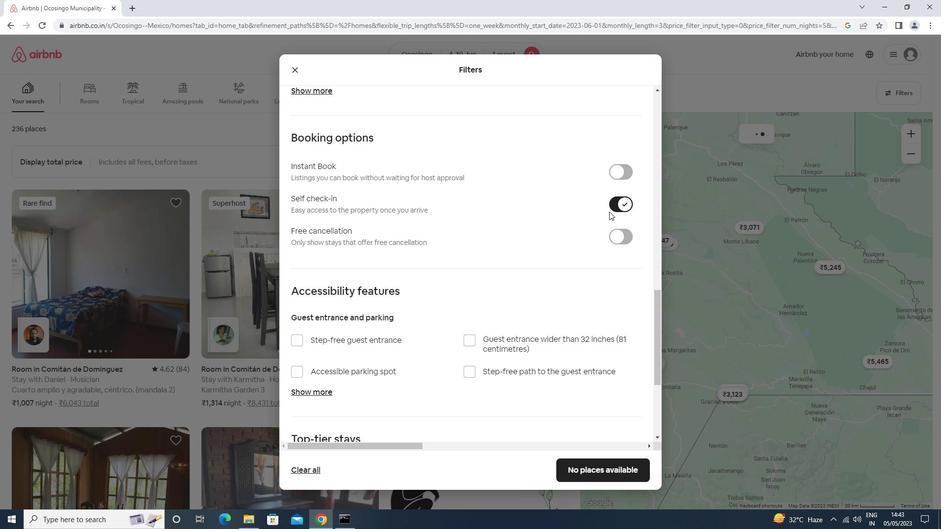 
Action: Mouse scrolled (609, 211) with delta (0, 0)
Screenshot: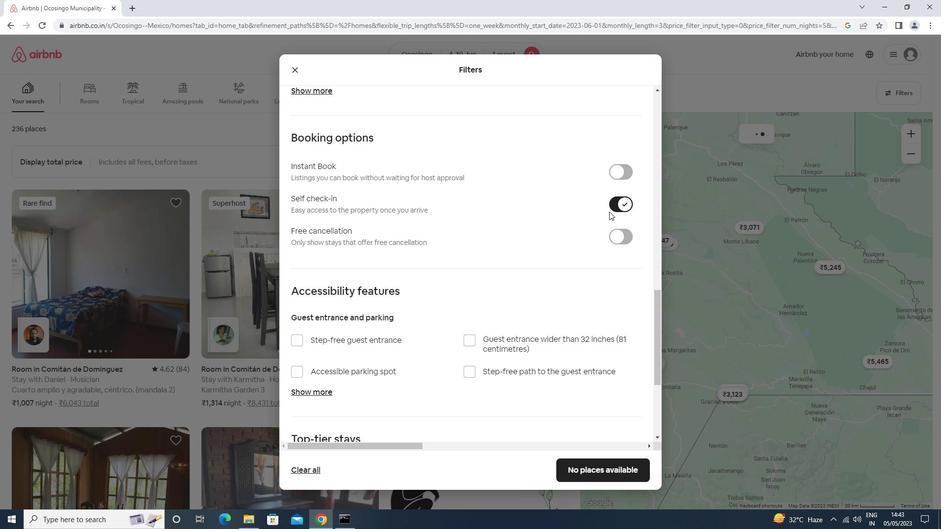 
Action: Mouse moved to (609, 212)
Screenshot: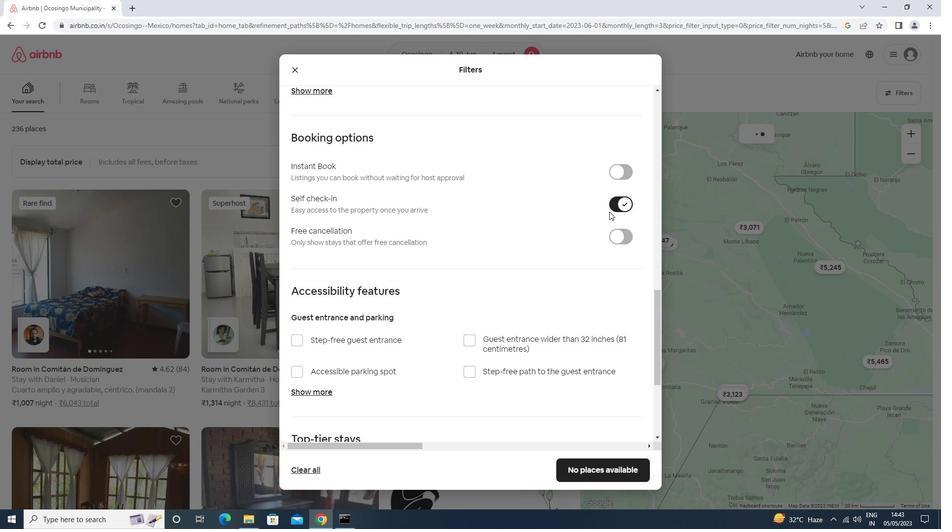 
Action: Mouse scrolled (609, 211) with delta (0, 0)
Screenshot: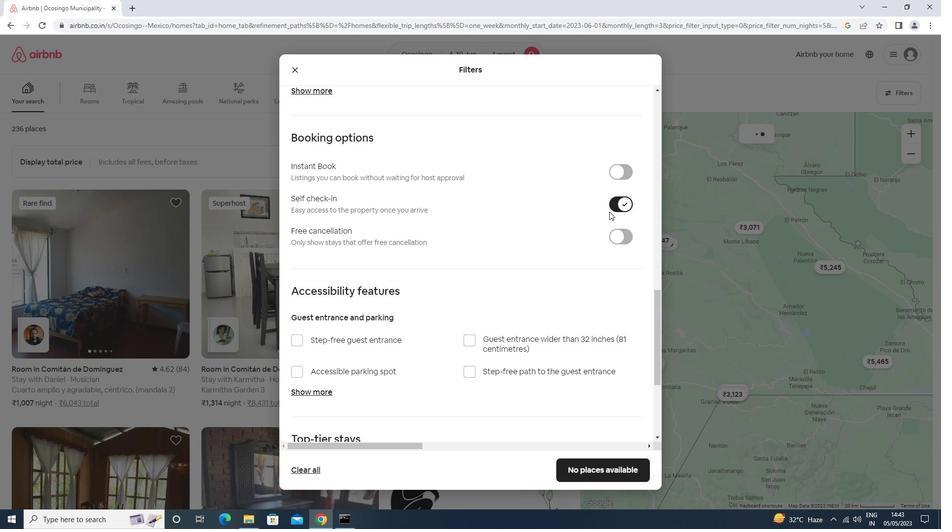 
Action: Mouse scrolled (609, 211) with delta (0, 0)
Screenshot: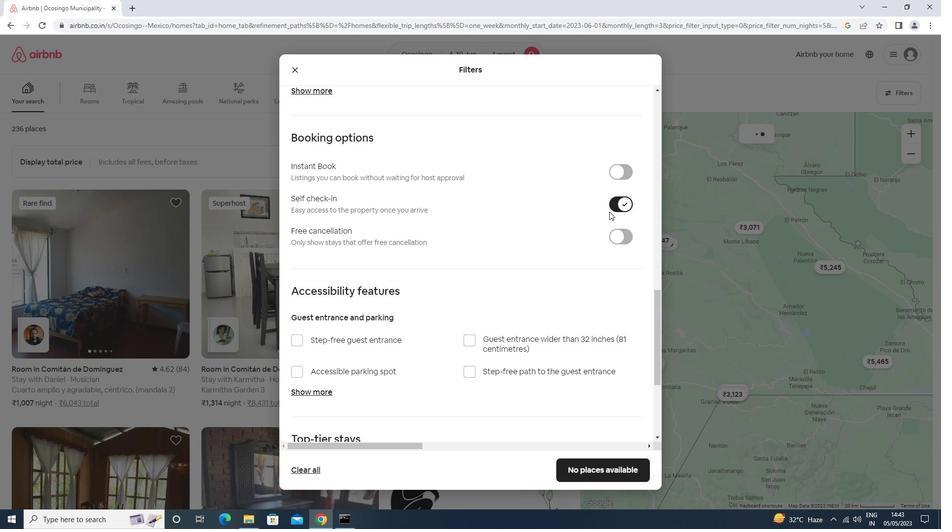 
Action: Mouse scrolled (609, 212) with delta (0, 0)
Screenshot: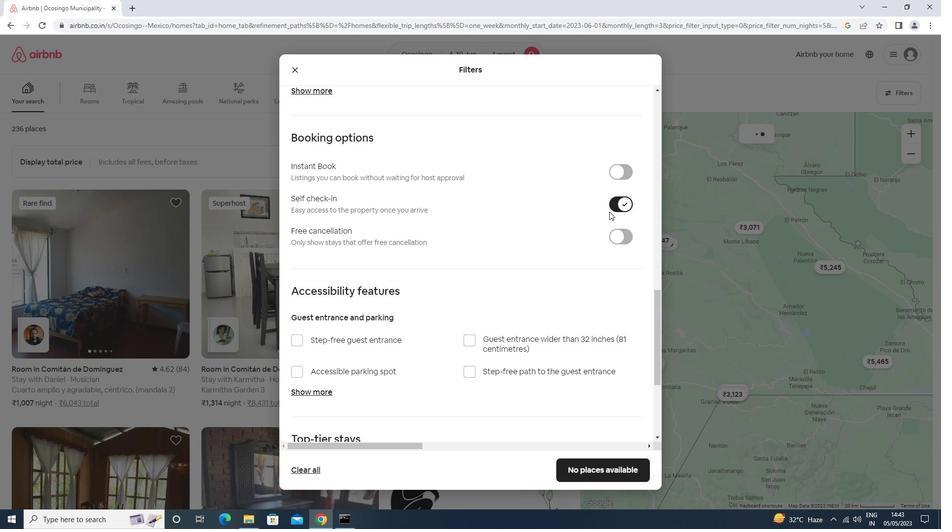 
Action: Mouse scrolled (609, 211) with delta (0, 0)
Screenshot: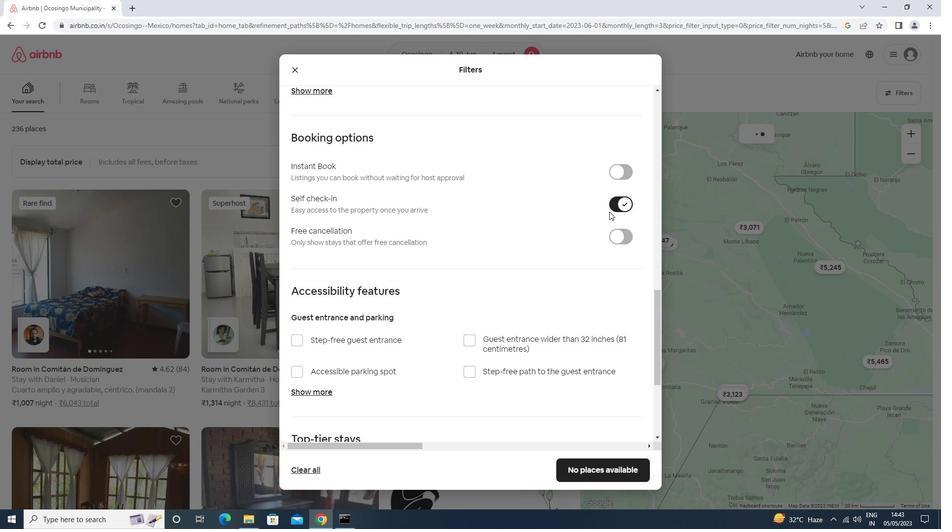 
Action: Mouse scrolled (609, 211) with delta (0, 0)
Screenshot: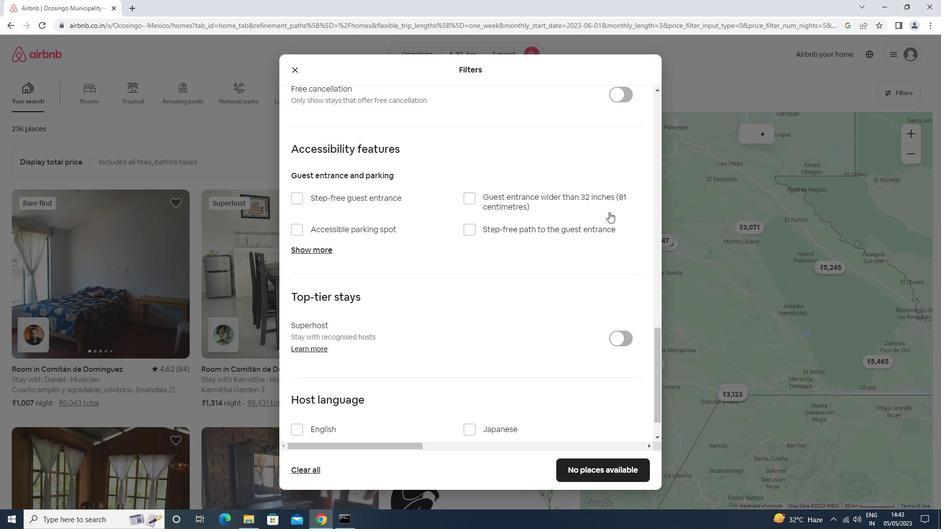 
Action: Mouse moved to (336, 391)
Screenshot: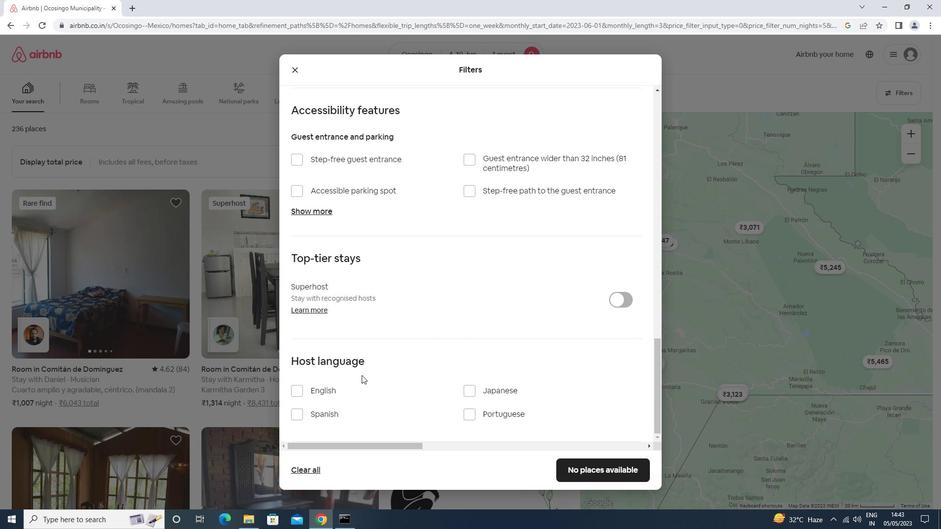 
Action: Mouse pressed left at (336, 391)
Screenshot: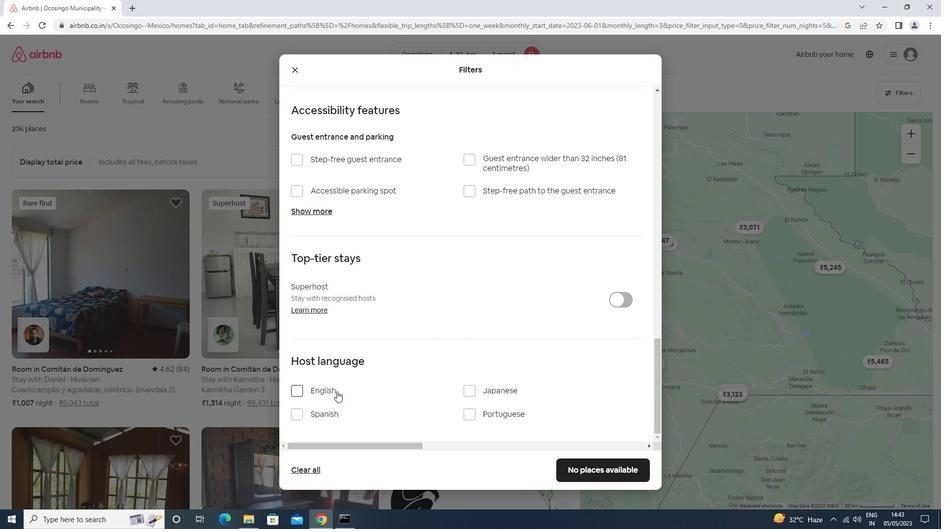 
Action: Mouse moved to (623, 472)
Screenshot: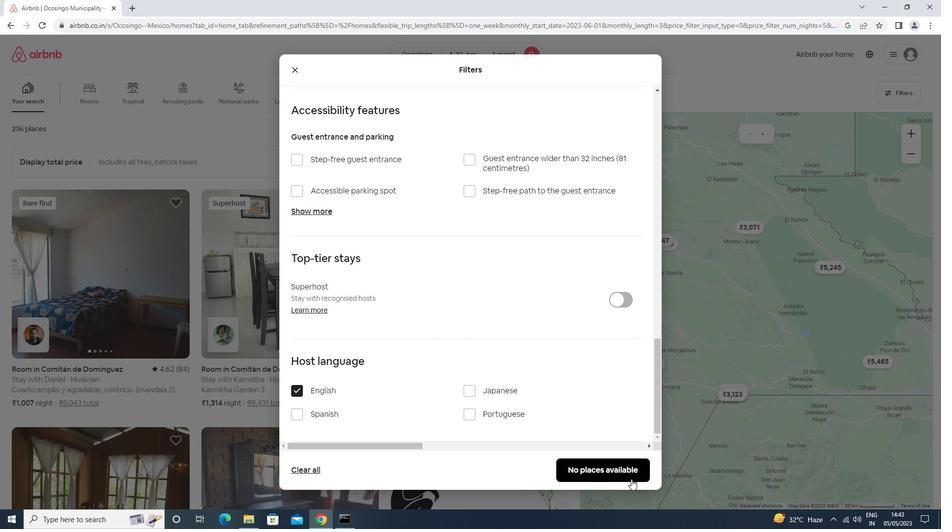 
Action: Mouse pressed left at (623, 472)
Screenshot: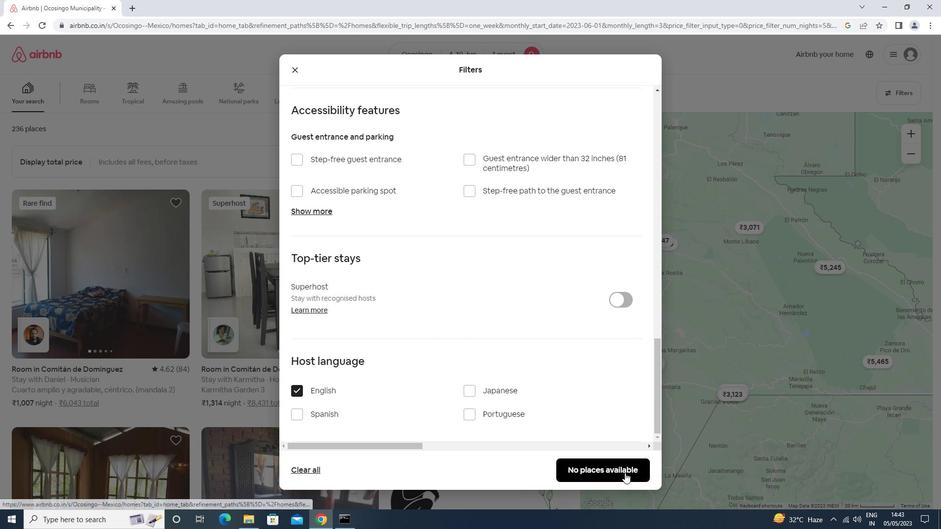 
Action: Mouse moved to (623, 472)
Screenshot: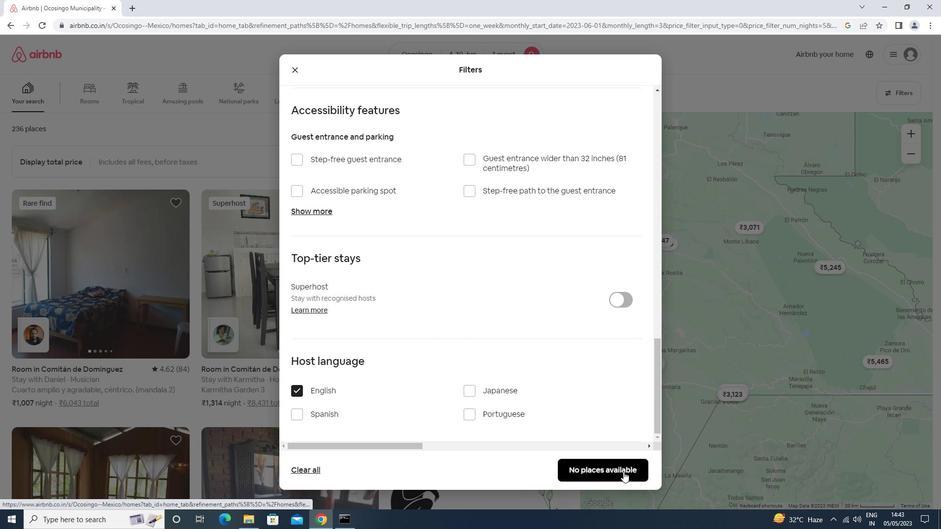 
